 Task: Create a due date automation trigger when advanced on, on the monday of the week a card is due add fields with custom field "Resume" set to a date less than 1 working days ago at 11:00 AM.
Action: Mouse moved to (1002, 290)
Screenshot: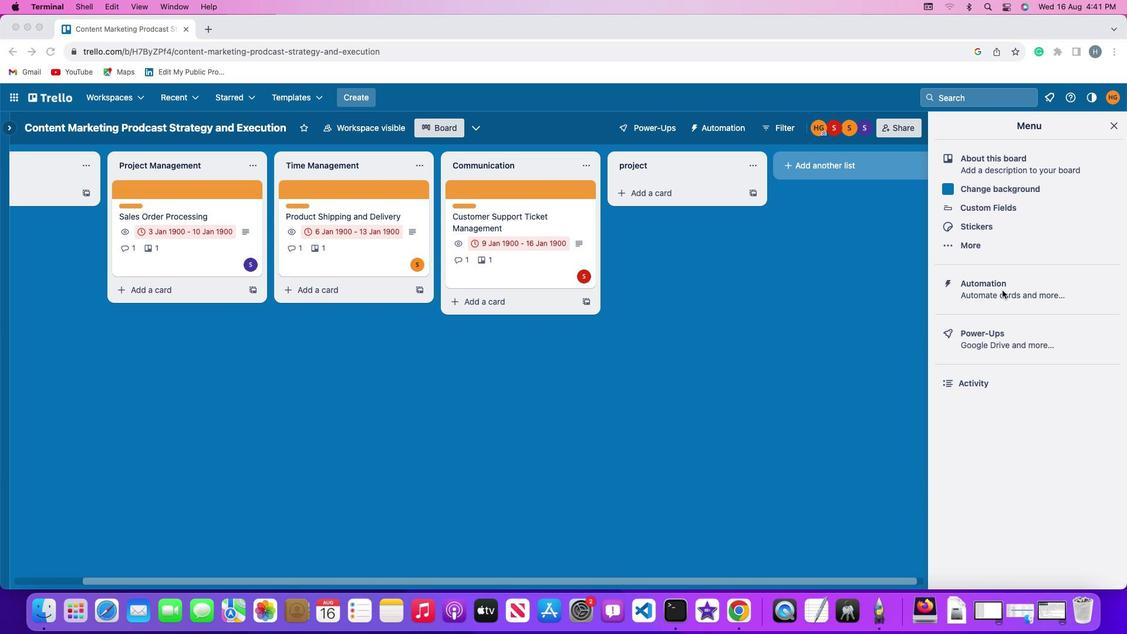 
Action: Mouse pressed left at (1002, 290)
Screenshot: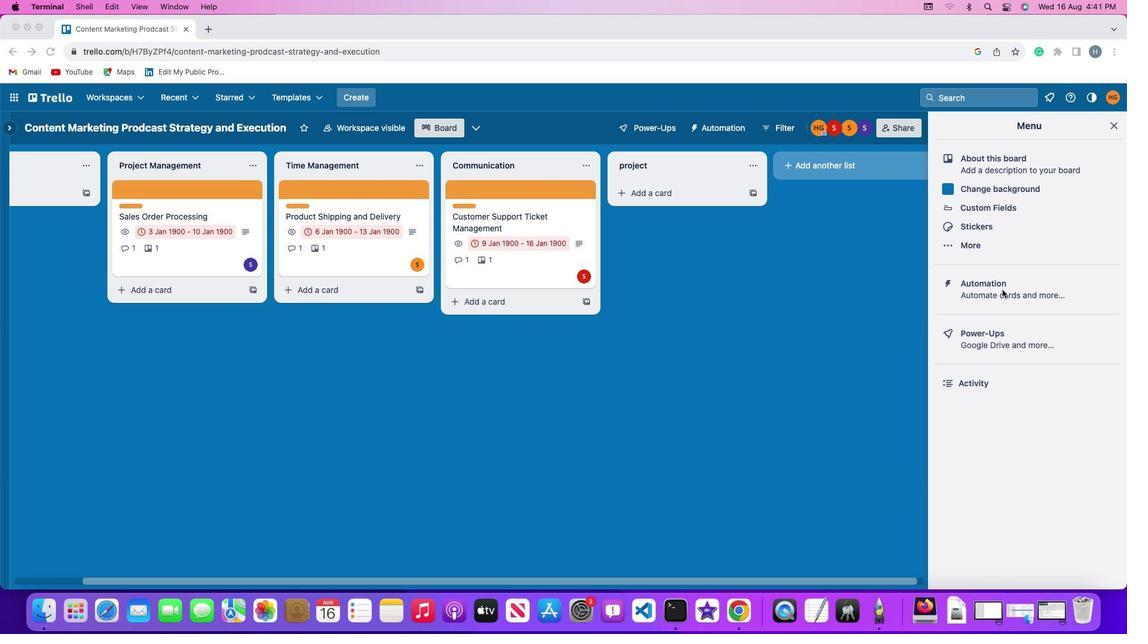 
Action: Mouse pressed left at (1002, 290)
Screenshot: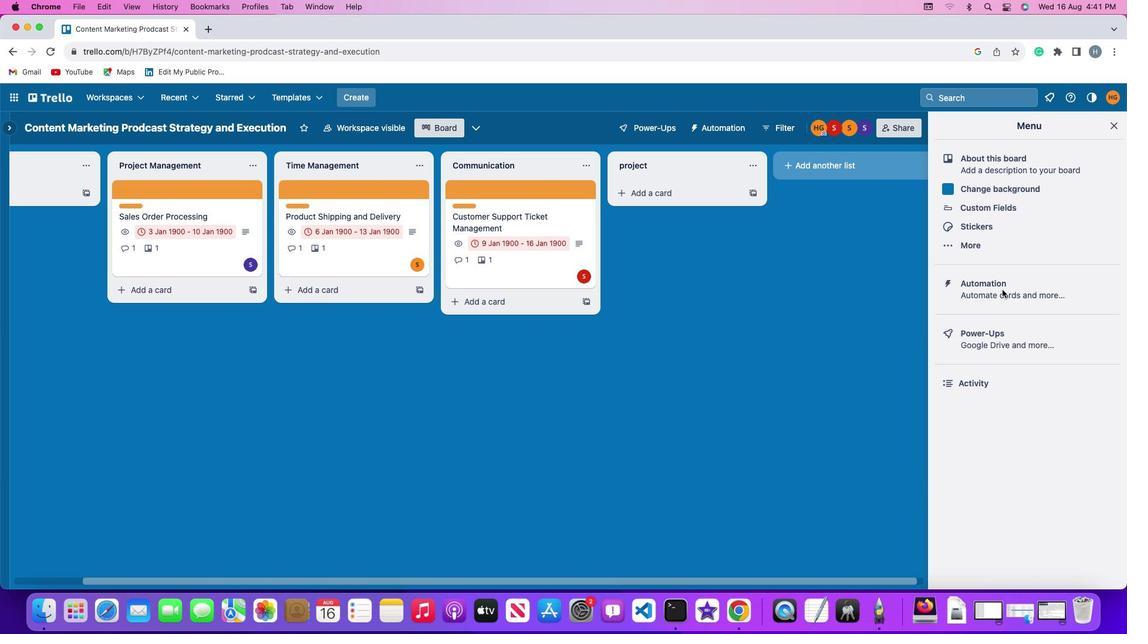 
Action: Mouse moved to (91, 277)
Screenshot: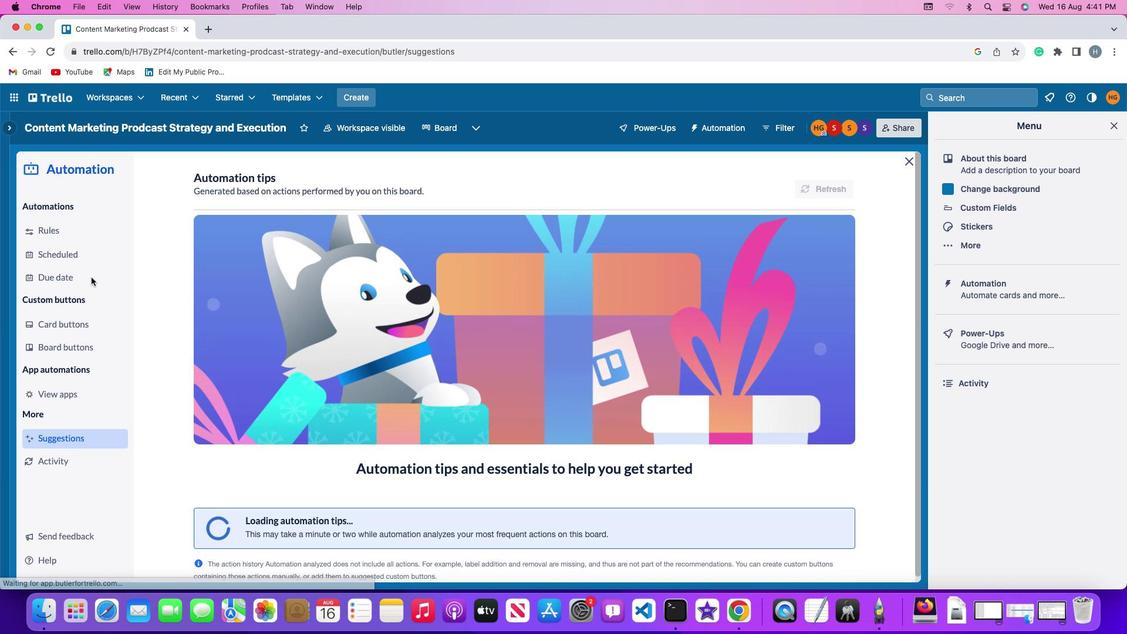 
Action: Mouse pressed left at (91, 277)
Screenshot: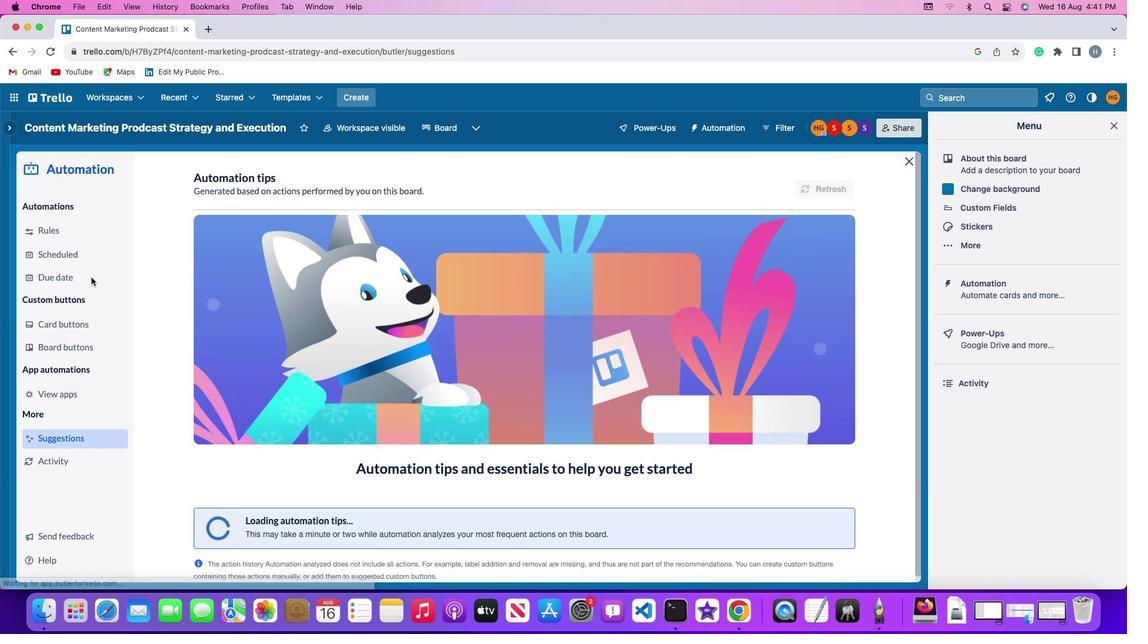 
Action: Mouse moved to (822, 180)
Screenshot: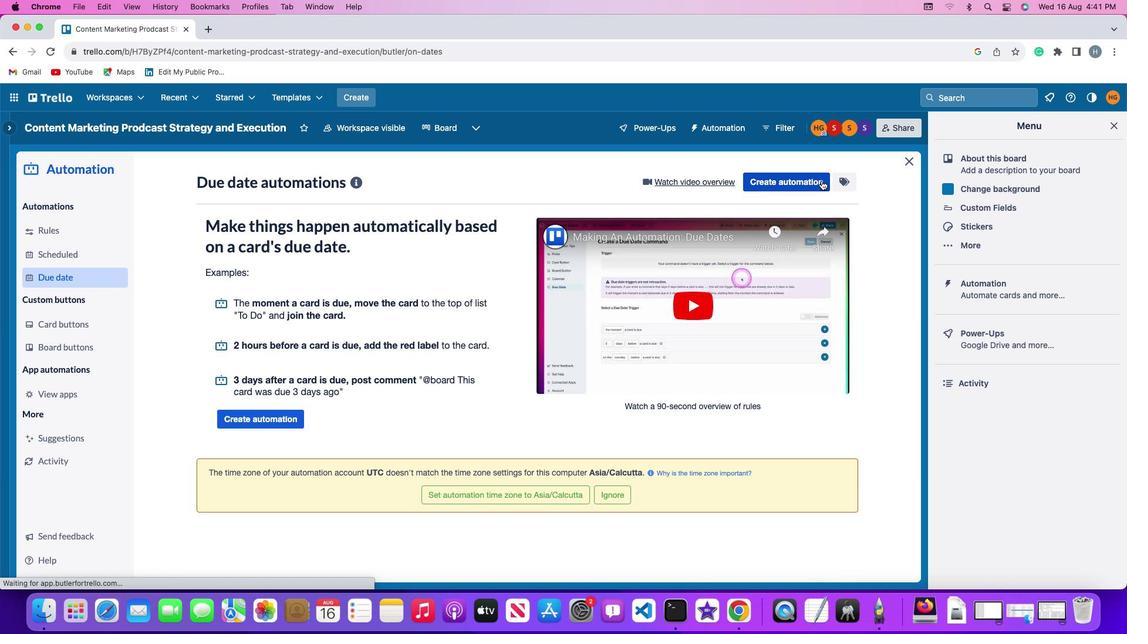 
Action: Mouse pressed left at (822, 180)
Screenshot: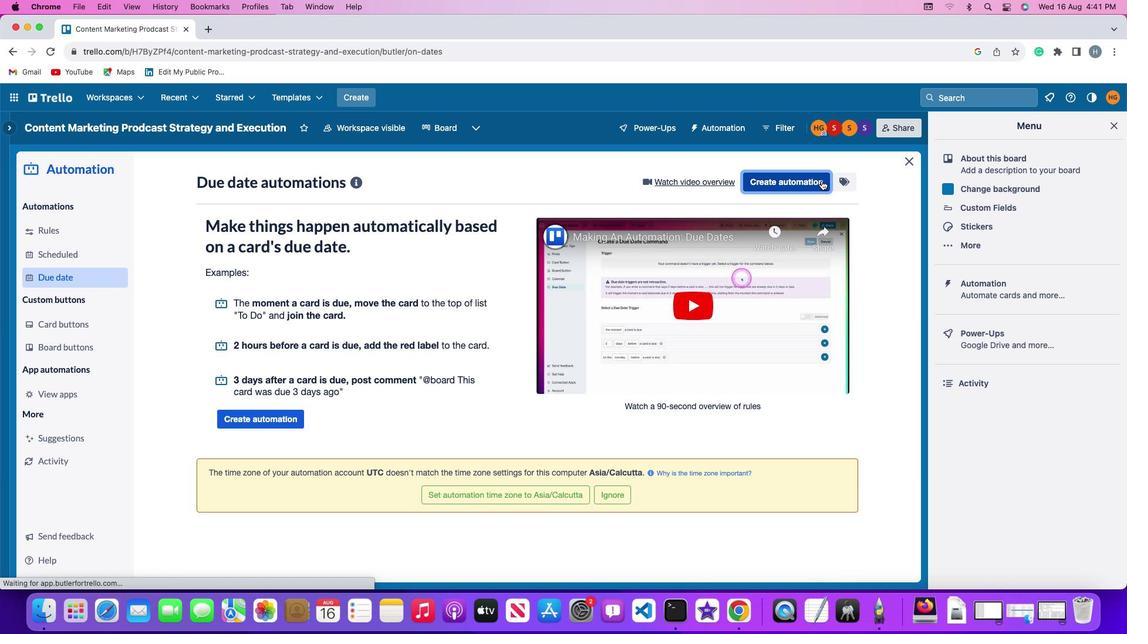 
Action: Mouse moved to (230, 293)
Screenshot: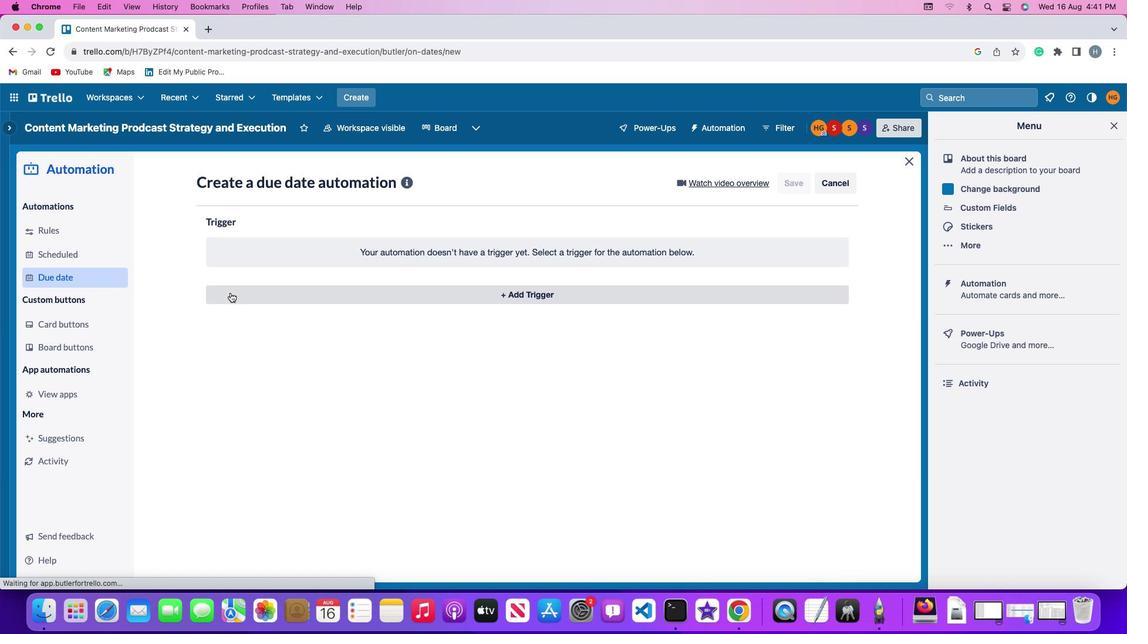 
Action: Mouse pressed left at (230, 293)
Screenshot: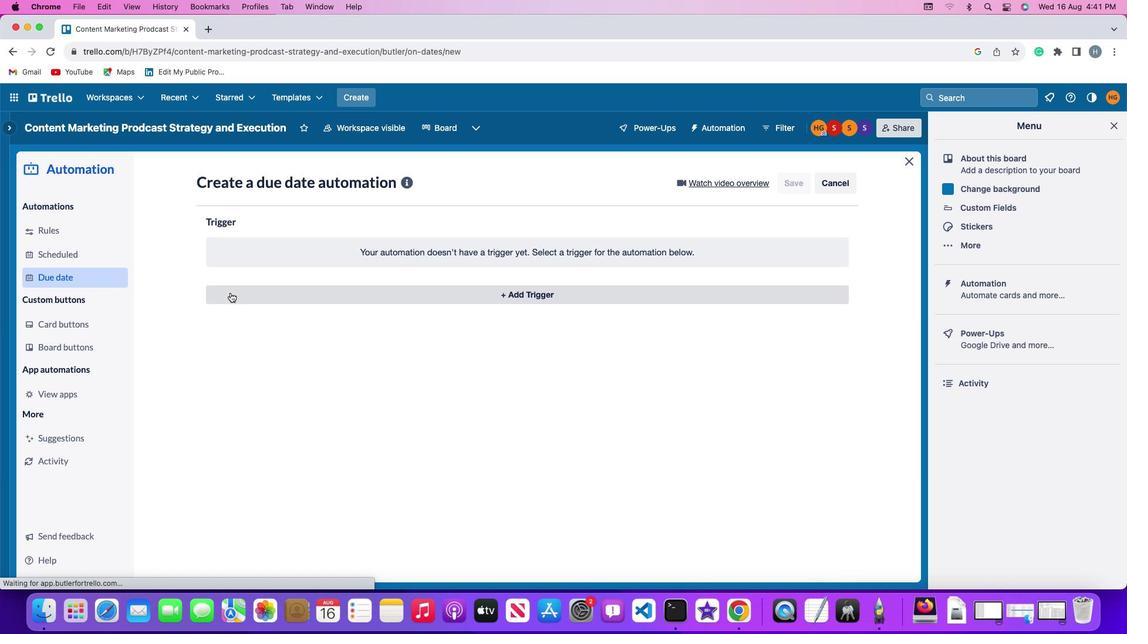 
Action: Mouse moved to (249, 512)
Screenshot: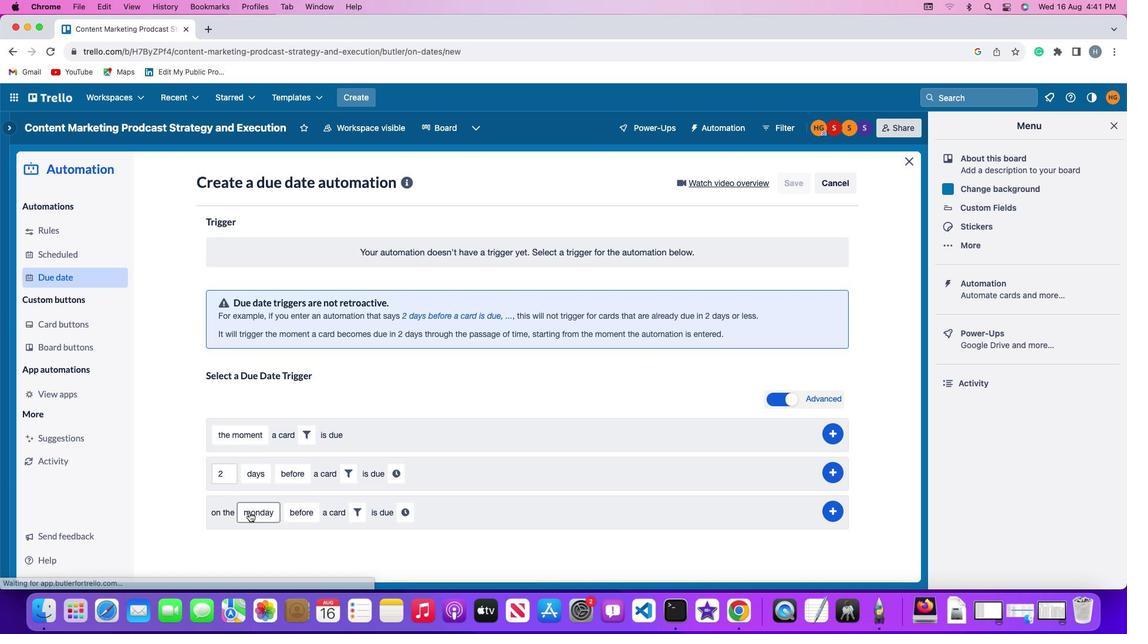 
Action: Mouse pressed left at (249, 512)
Screenshot: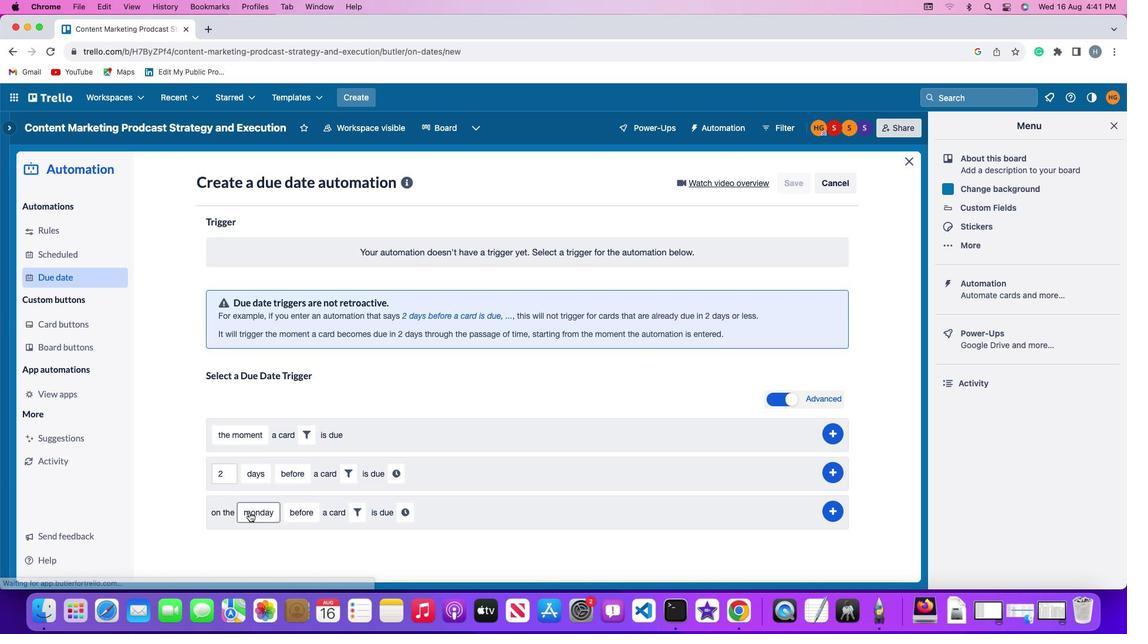 
Action: Mouse moved to (283, 351)
Screenshot: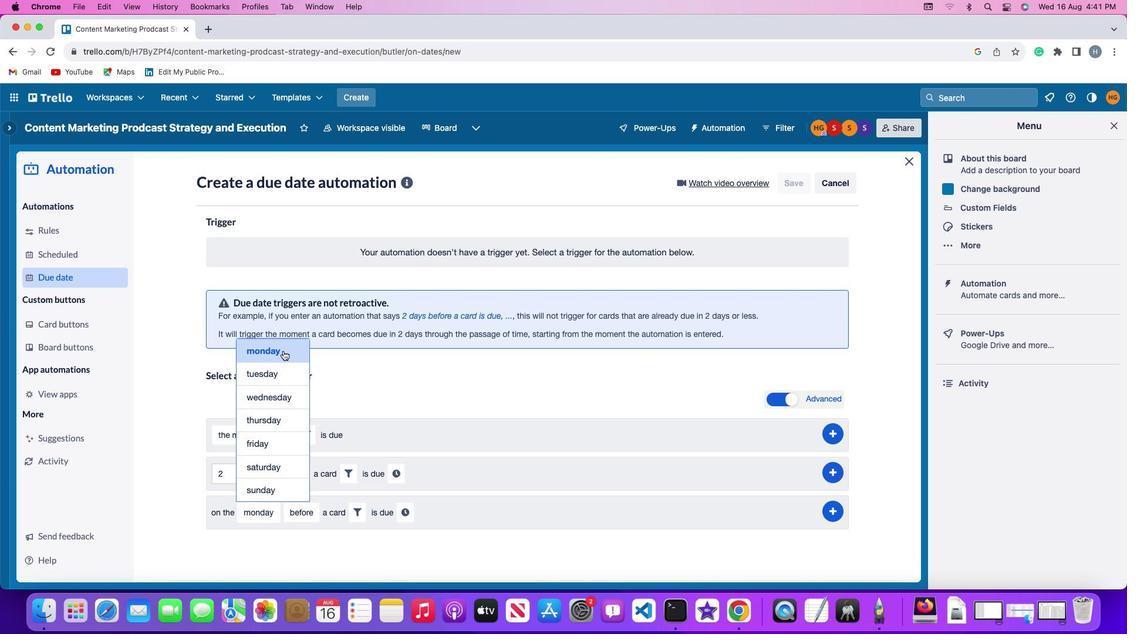 
Action: Mouse pressed left at (283, 351)
Screenshot: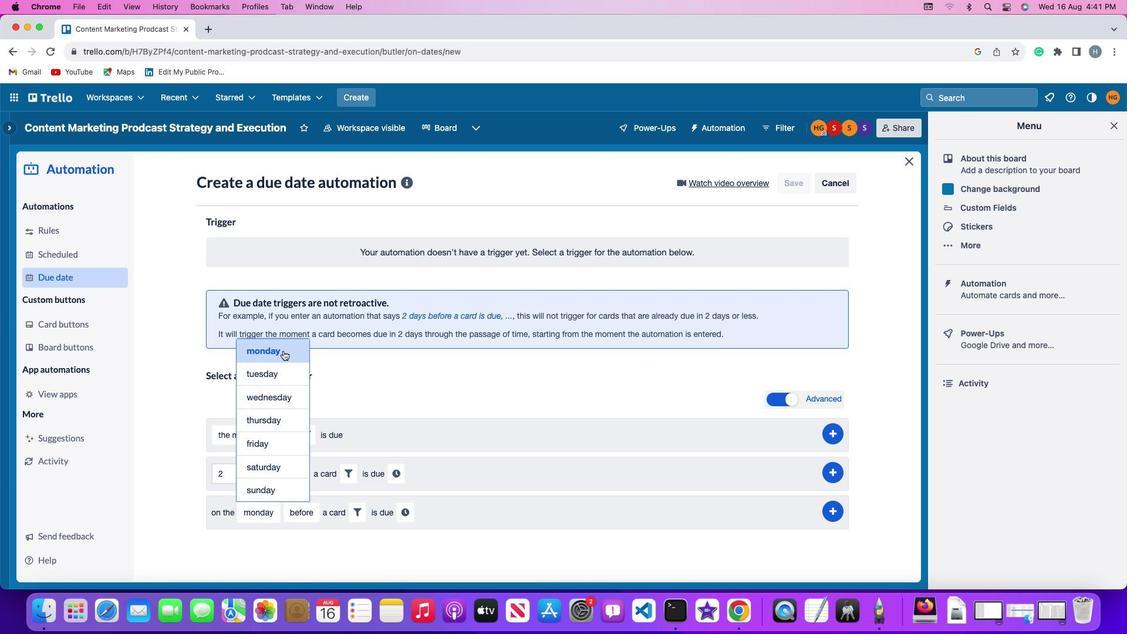
Action: Mouse moved to (305, 519)
Screenshot: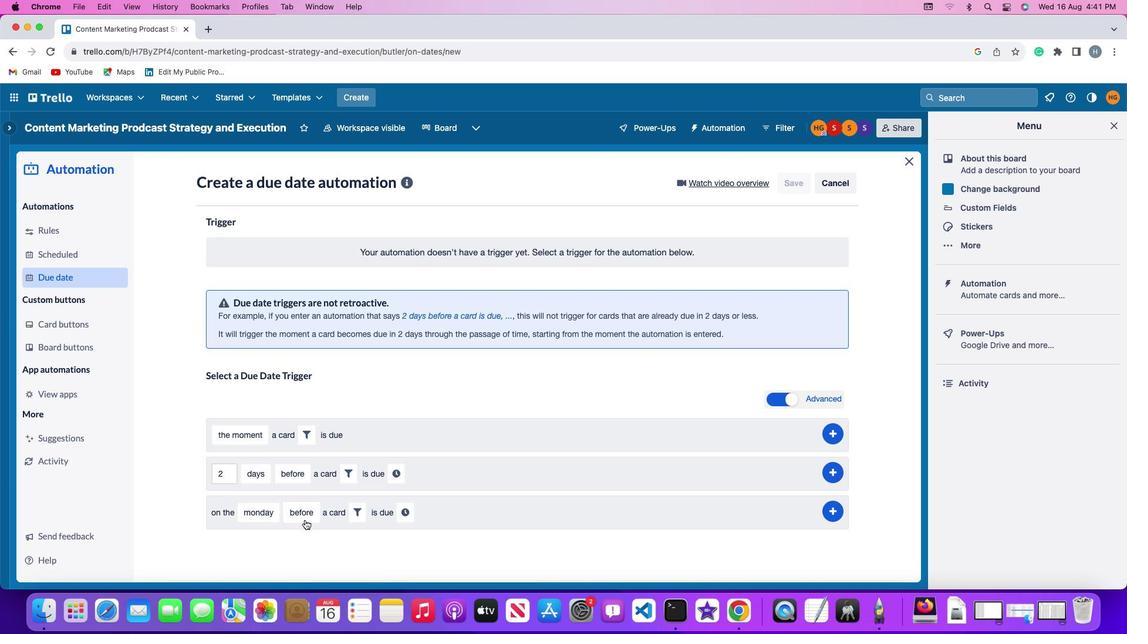 
Action: Mouse pressed left at (305, 519)
Screenshot: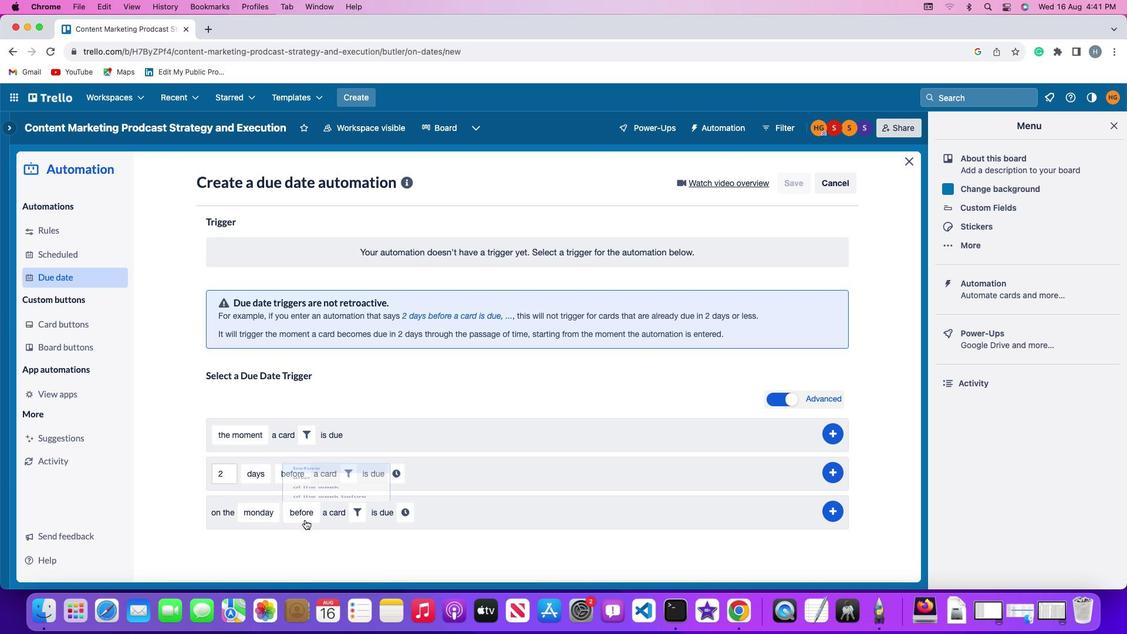 
Action: Mouse moved to (318, 468)
Screenshot: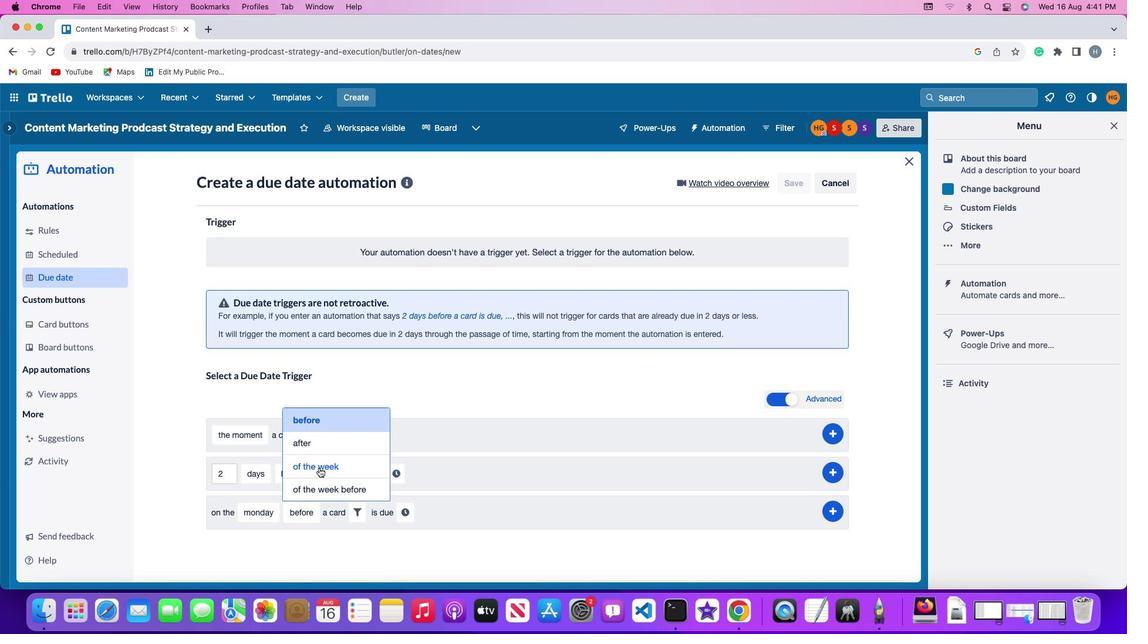 
Action: Mouse pressed left at (318, 468)
Screenshot: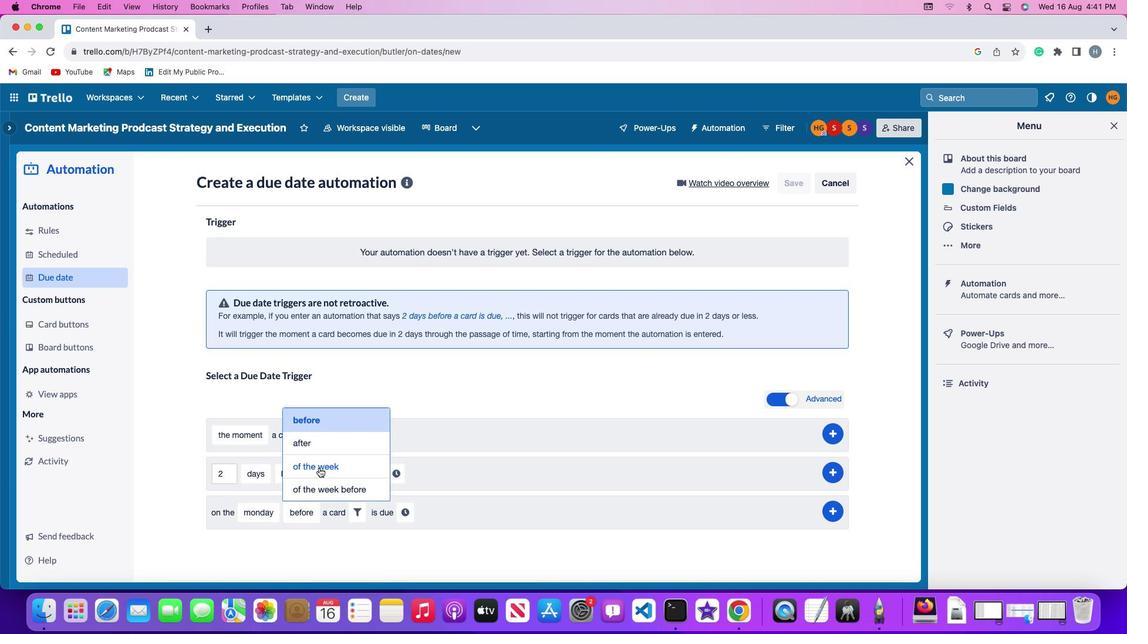
Action: Mouse moved to (378, 513)
Screenshot: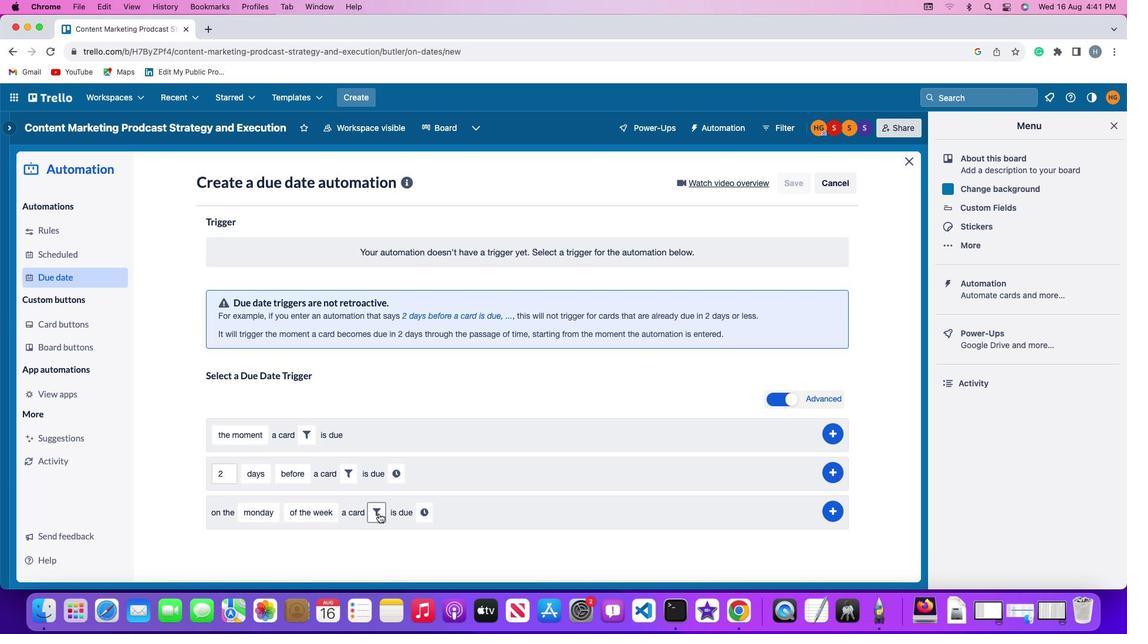 
Action: Mouse pressed left at (378, 513)
Screenshot: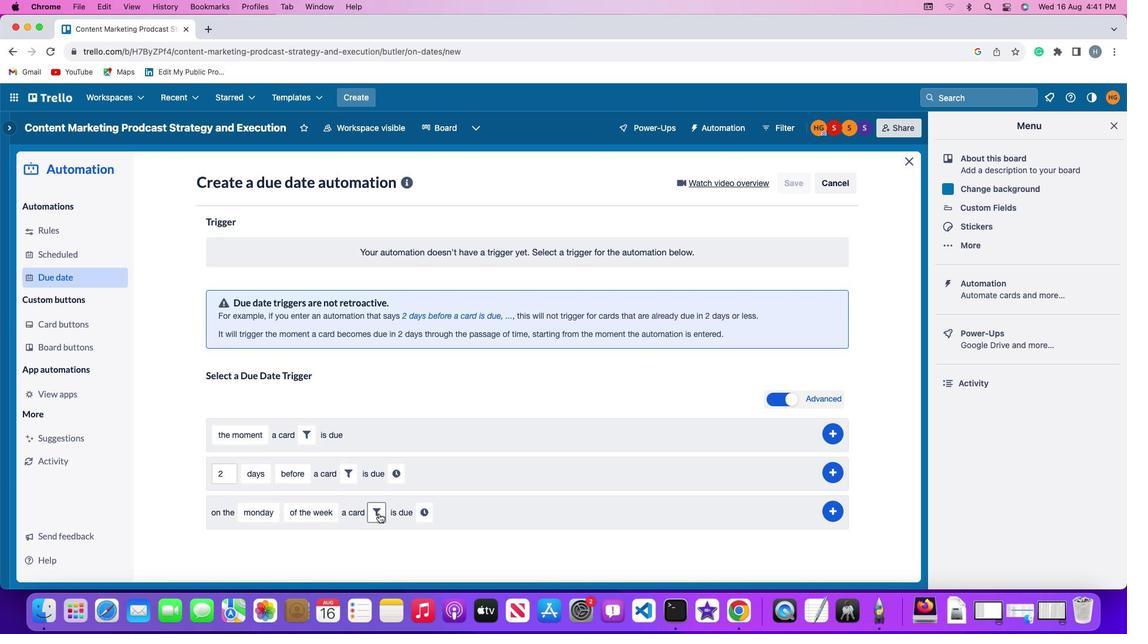 
Action: Mouse moved to (561, 546)
Screenshot: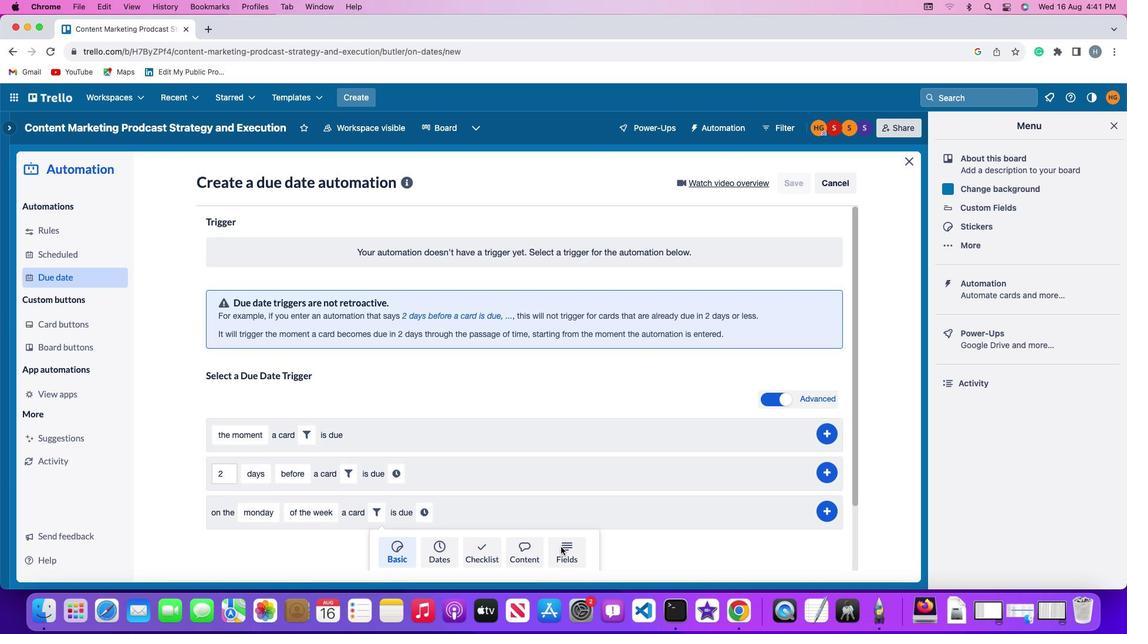
Action: Mouse pressed left at (561, 546)
Screenshot: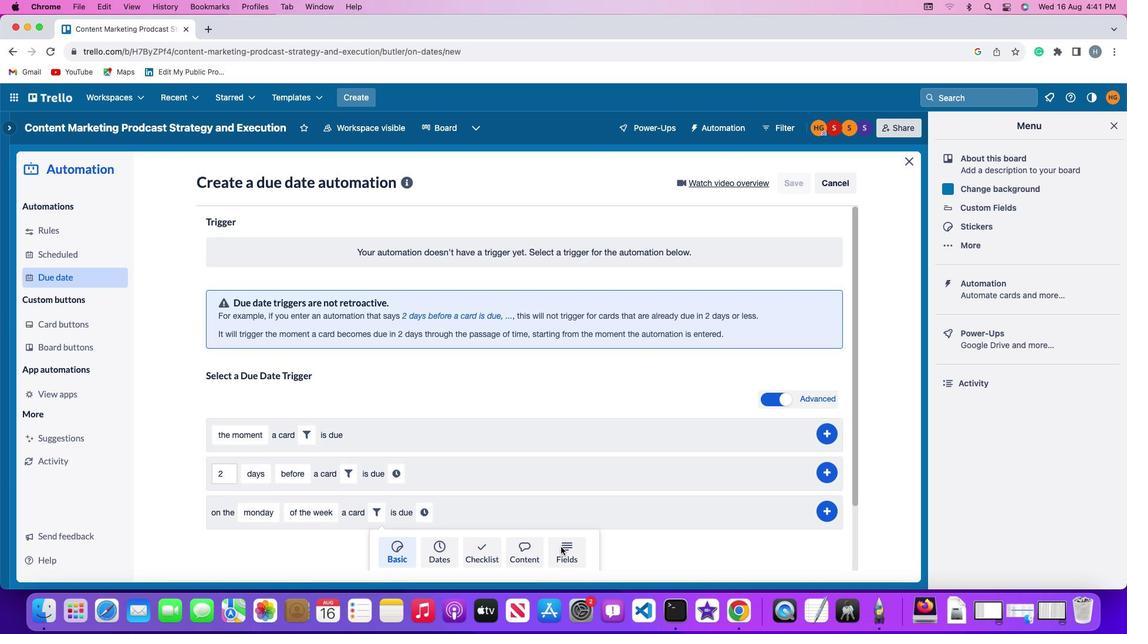 
Action: Mouse moved to (345, 541)
Screenshot: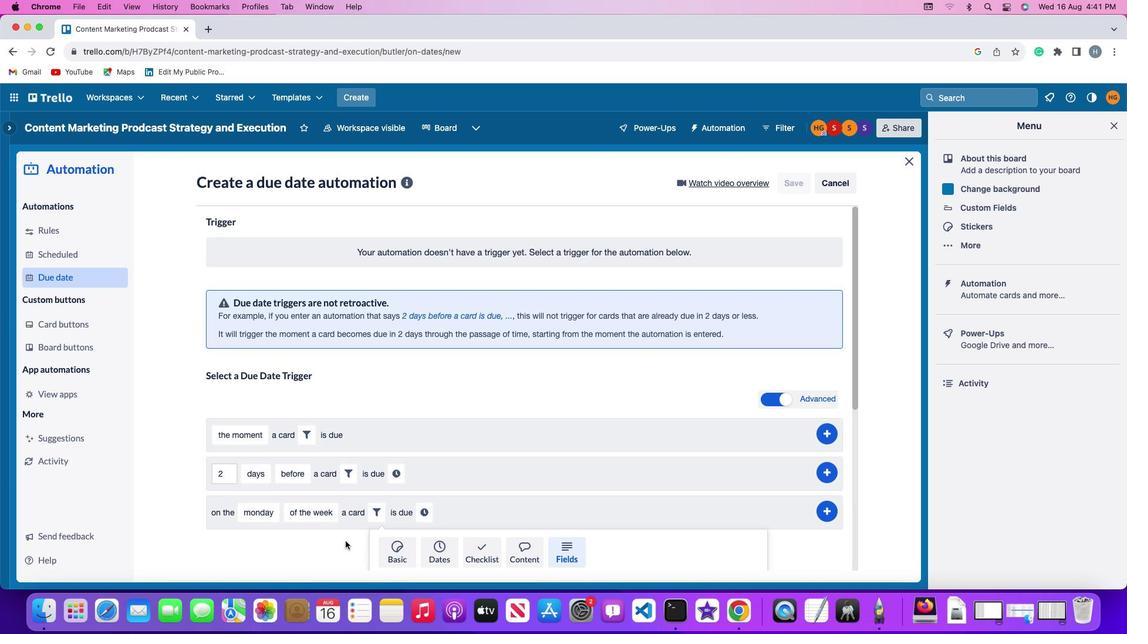
Action: Mouse scrolled (345, 541) with delta (0, 0)
Screenshot: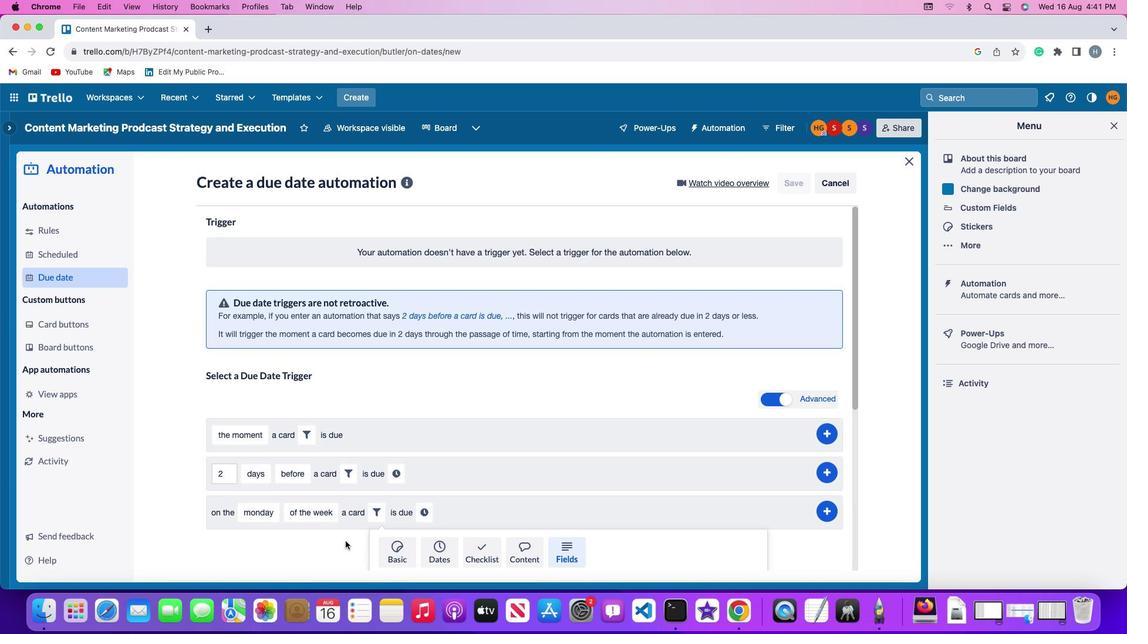 
Action: Mouse scrolled (345, 541) with delta (0, 0)
Screenshot: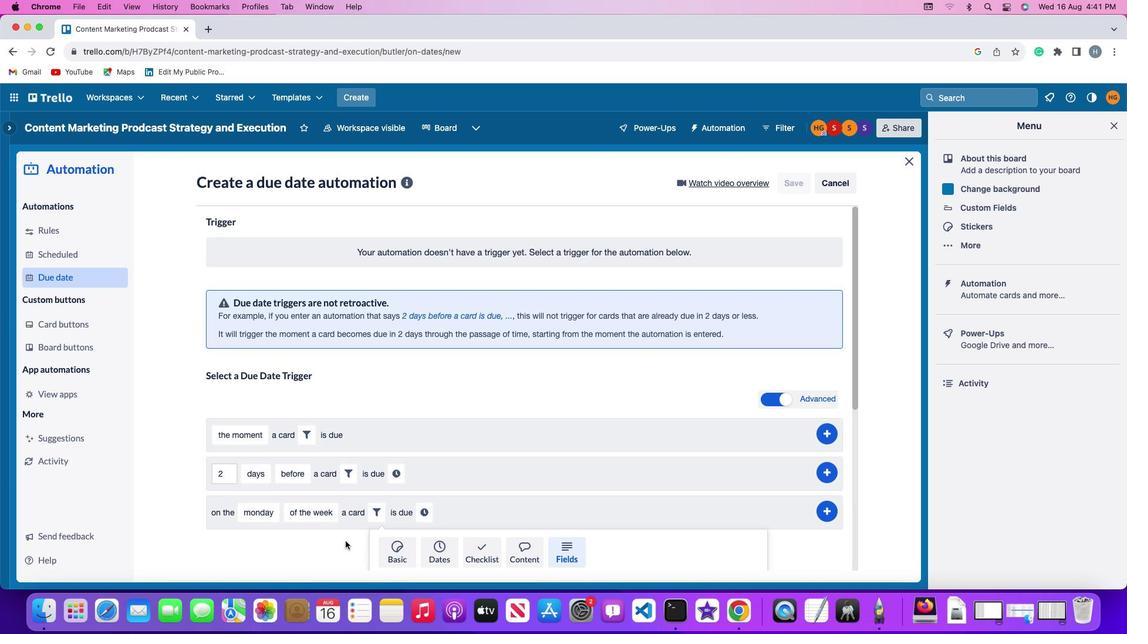 
Action: Mouse scrolled (345, 541) with delta (0, -1)
Screenshot: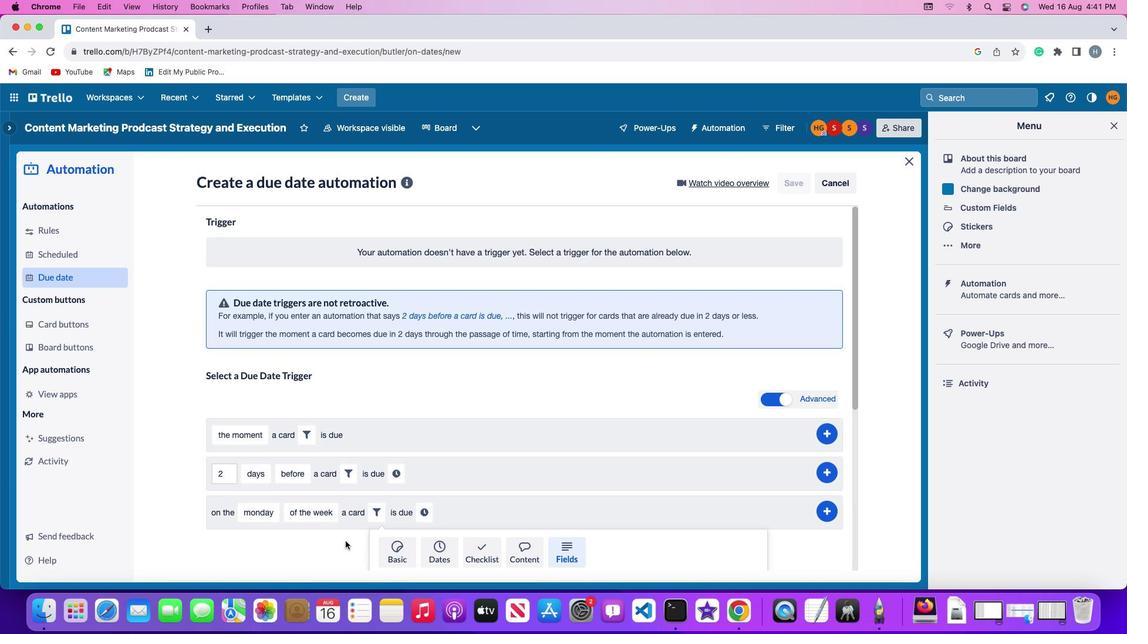 
Action: Mouse scrolled (345, 541) with delta (0, -2)
Screenshot: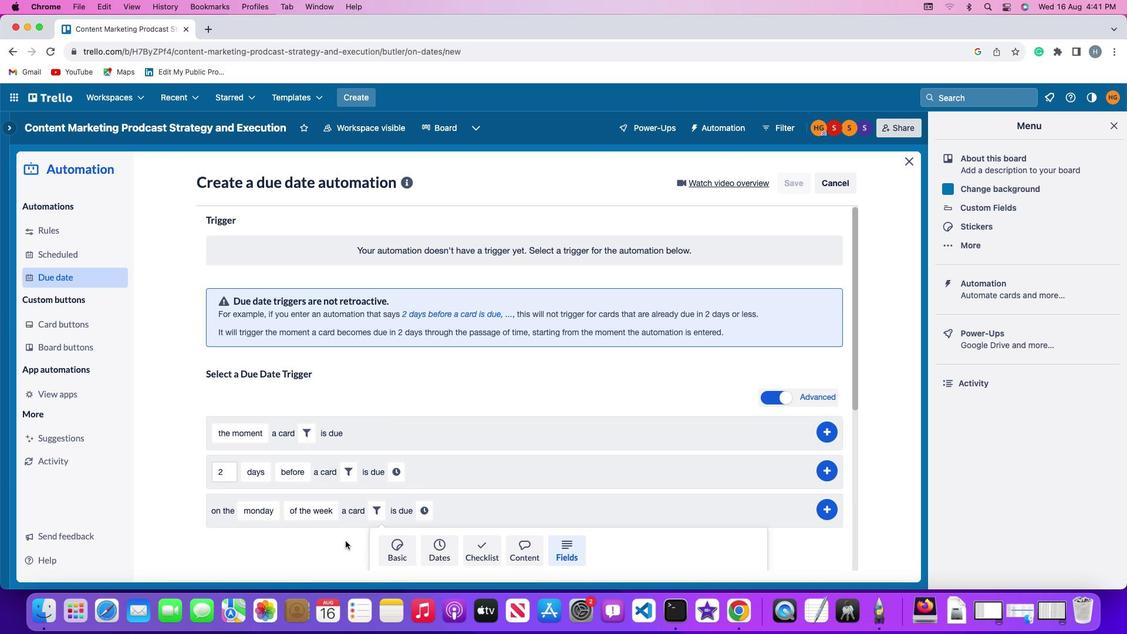 
Action: Mouse moved to (345, 541)
Screenshot: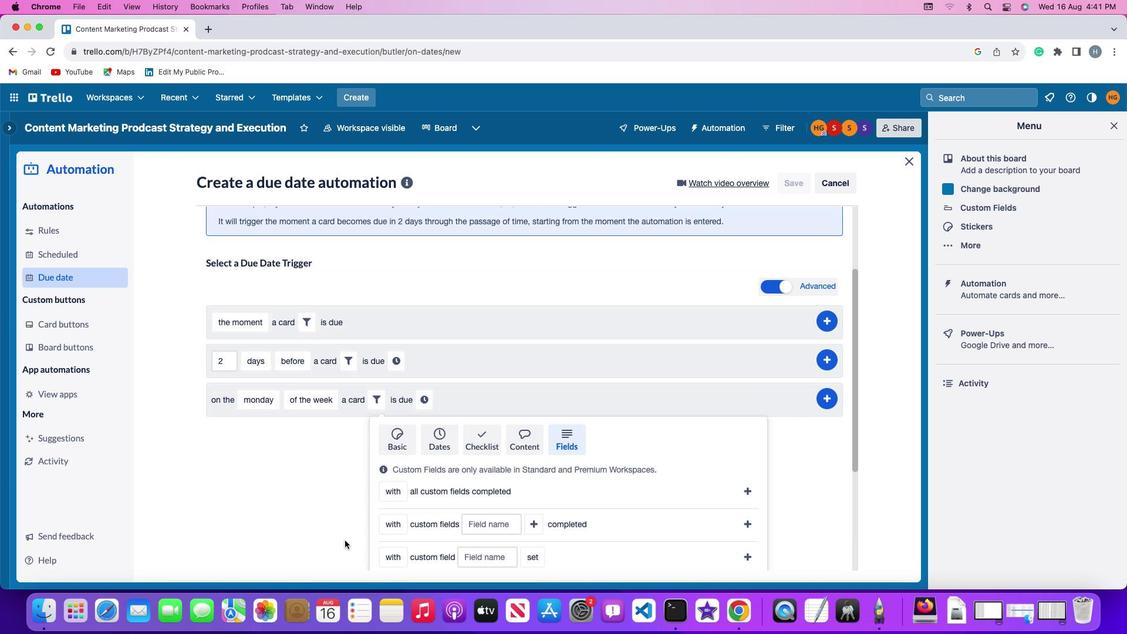 
Action: Mouse scrolled (345, 541) with delta (0, -2)
Screenshot: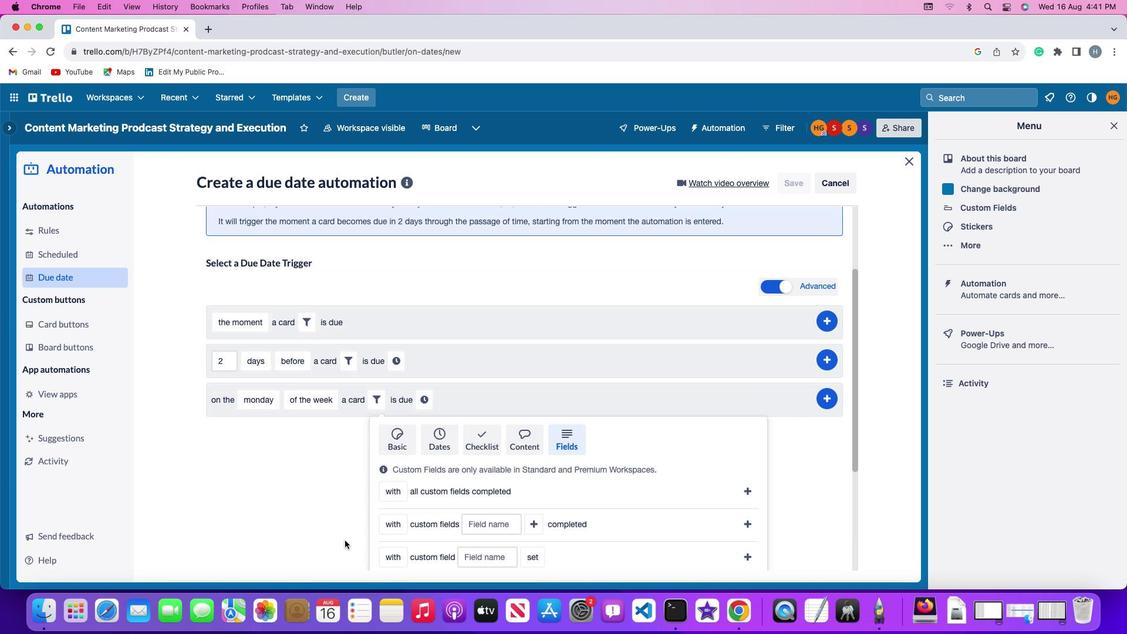 
Action: Mouse moved to (343, 538)
Screenshot: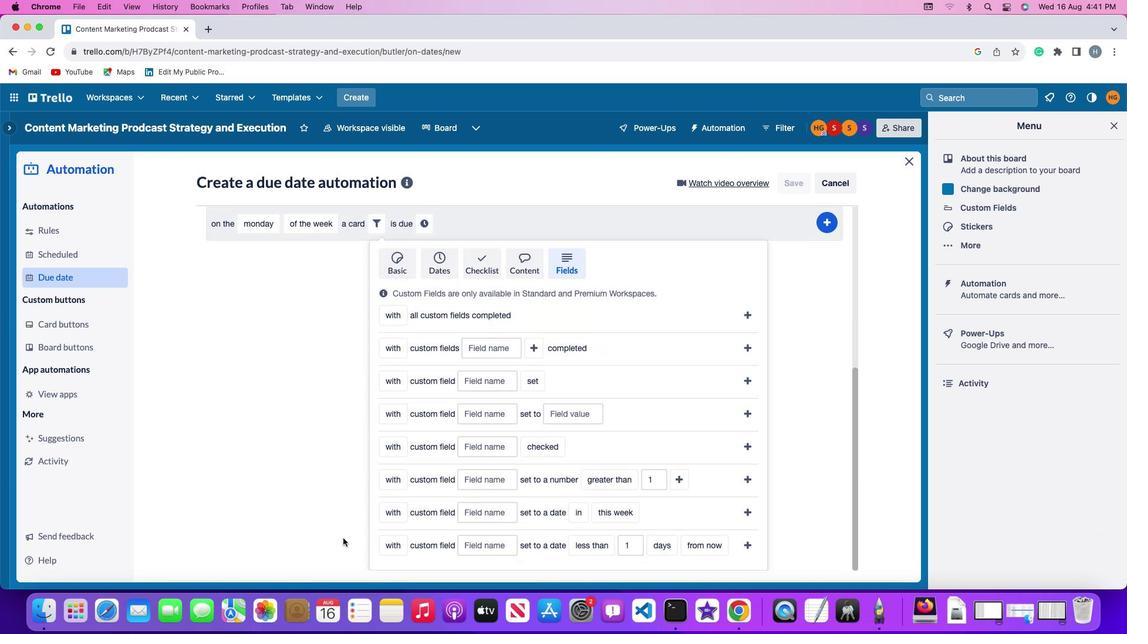 
Action: Mouse scrolled (343, 538) with delta (0, 0)
Screenshot: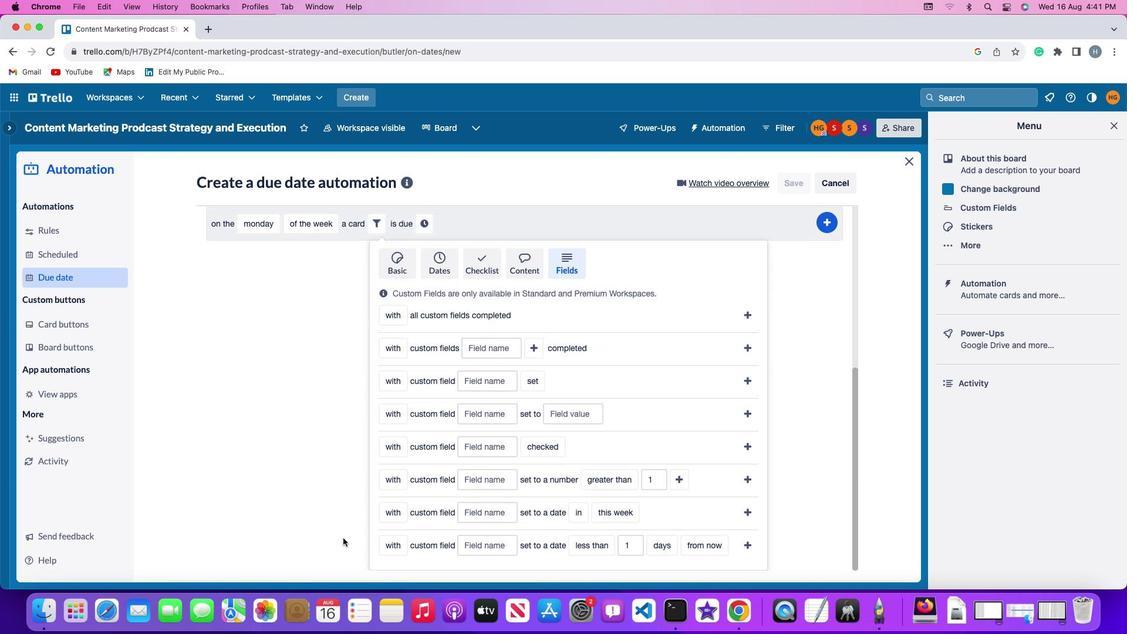 
Action: Mouse scrolled (343, 538) with delta (0, 0)
Screenshot: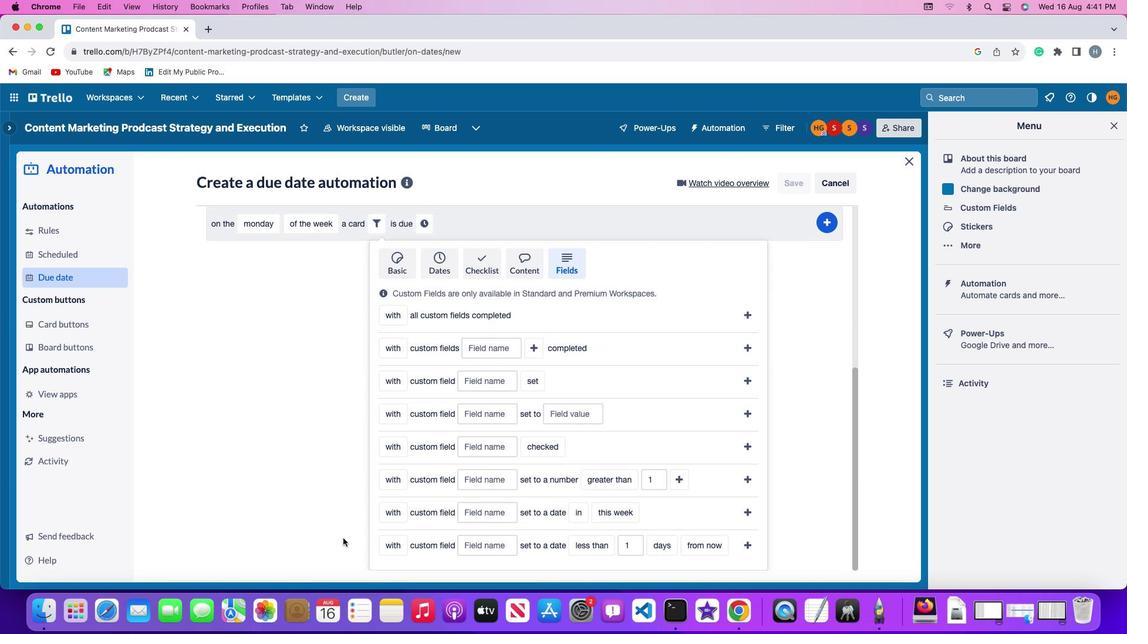 
Action: Mouse scrolled (343, 538) with delta (0, -1)
Screenshot: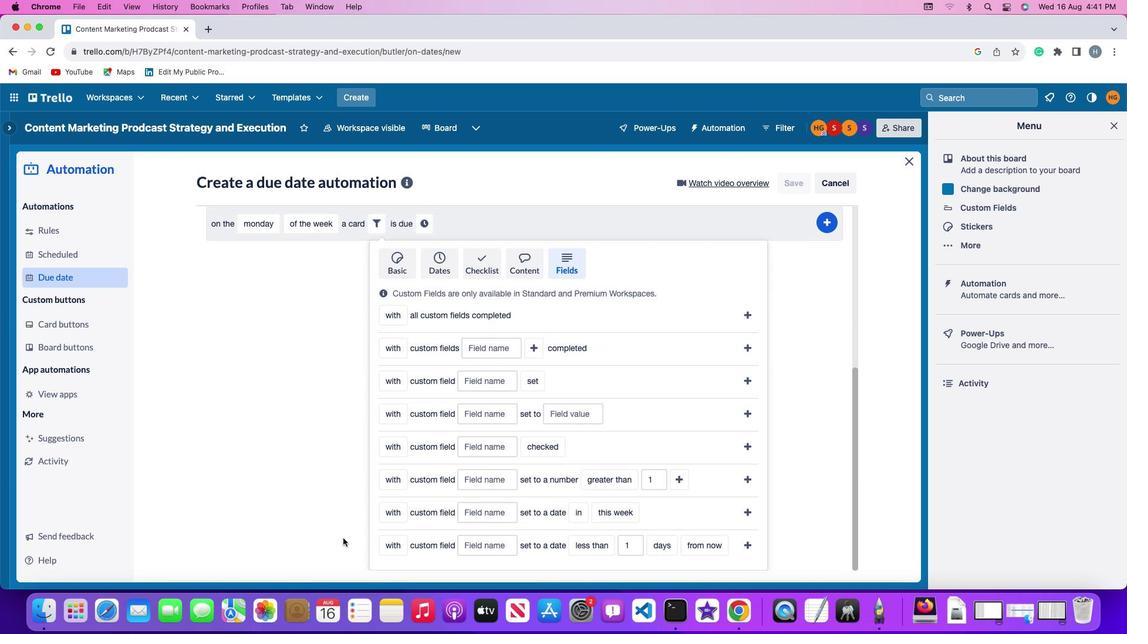 
Action: Mouse scrolled (343, 538) with delta (0, -2)
Screenshot: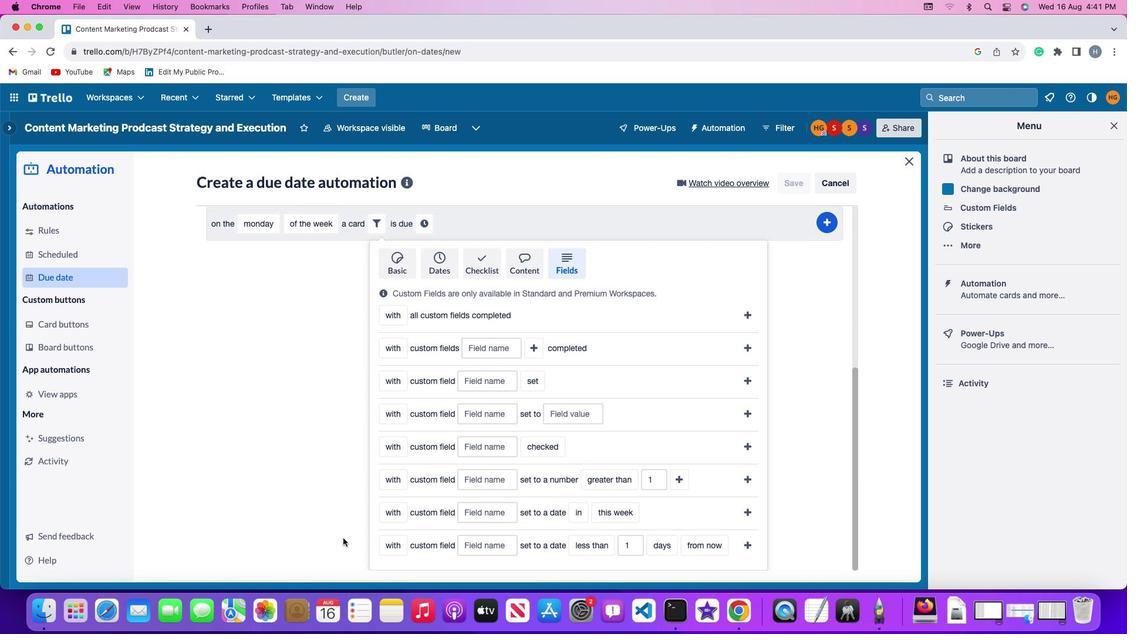 
Action: Mouse scrolled (343, 538) with delta (0, 0)
Screenshot: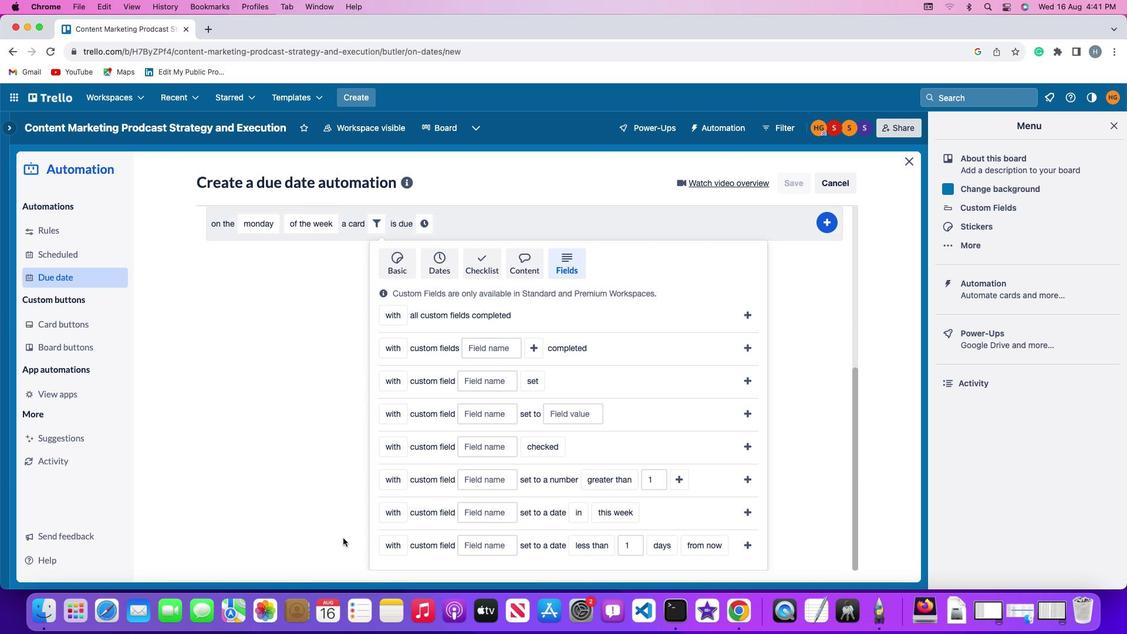 
Action: Mouse scrolled (343, 538) with delta (0, 0)
Screenshot: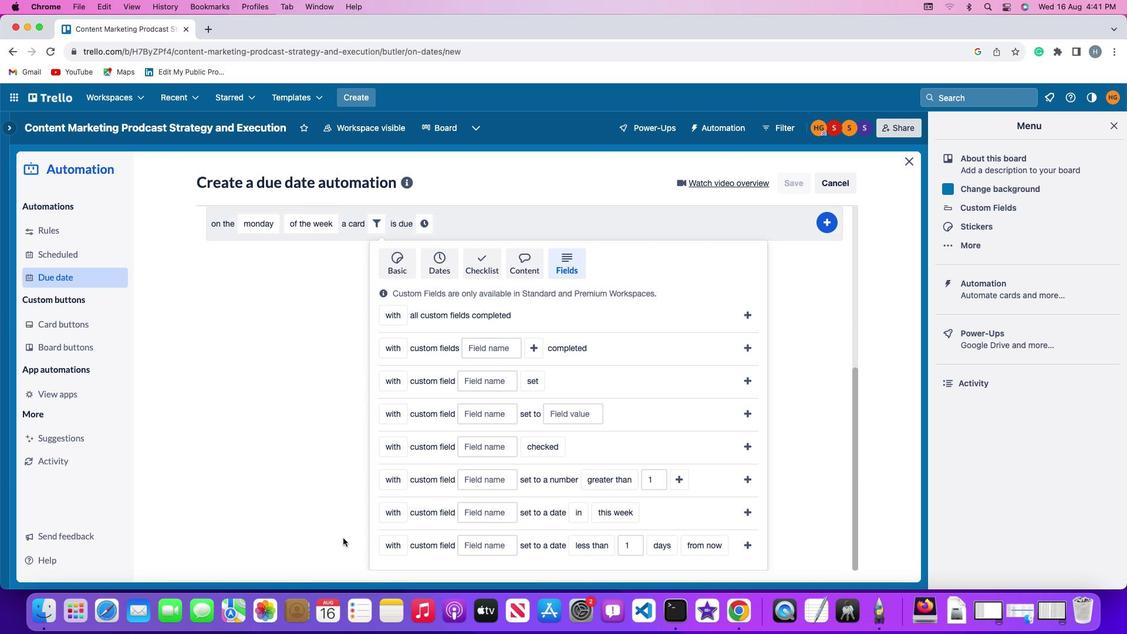 
Action: Mouse moved to (391, 539)
Screenshot: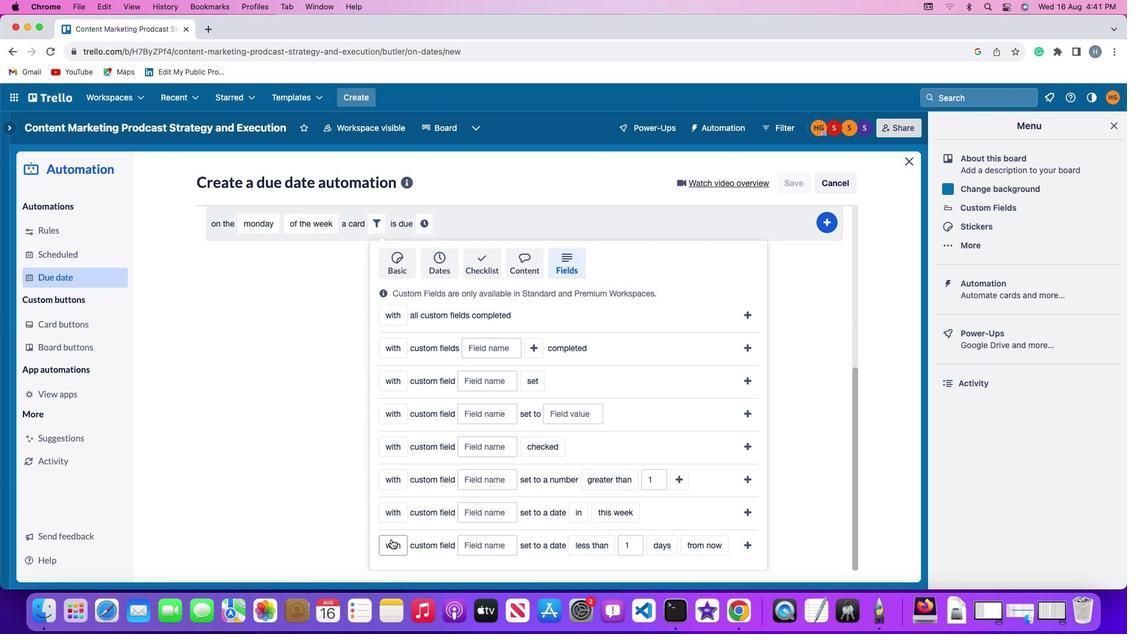
Action: Mouse pressed left at (391, 539)
Screenshot: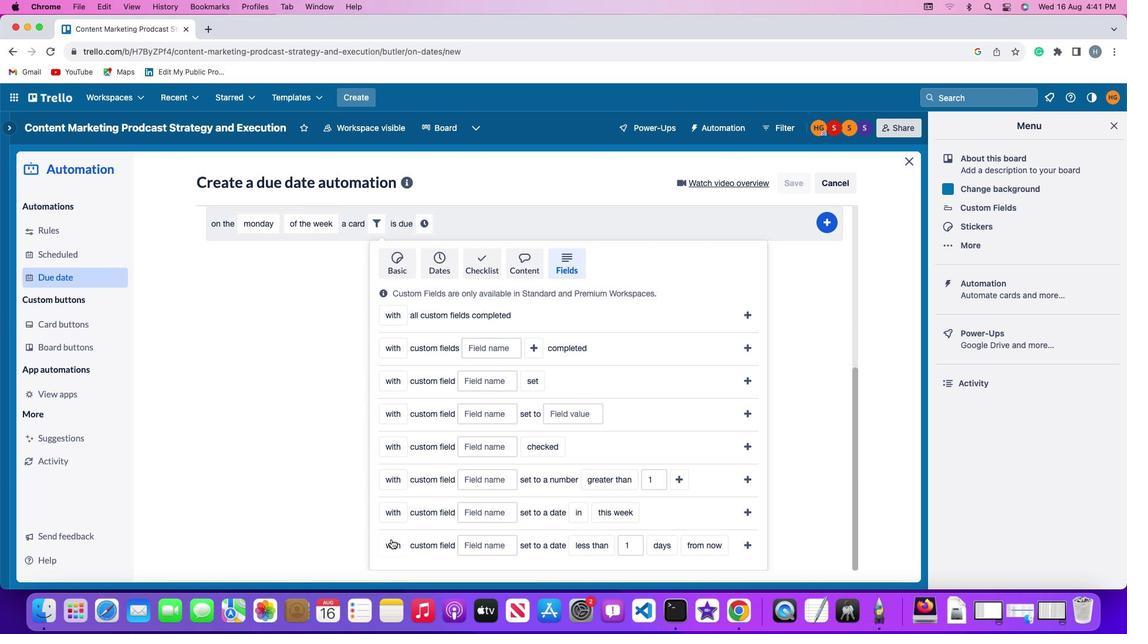 
Action: Mouse moved to (402, 500)
Screenshot: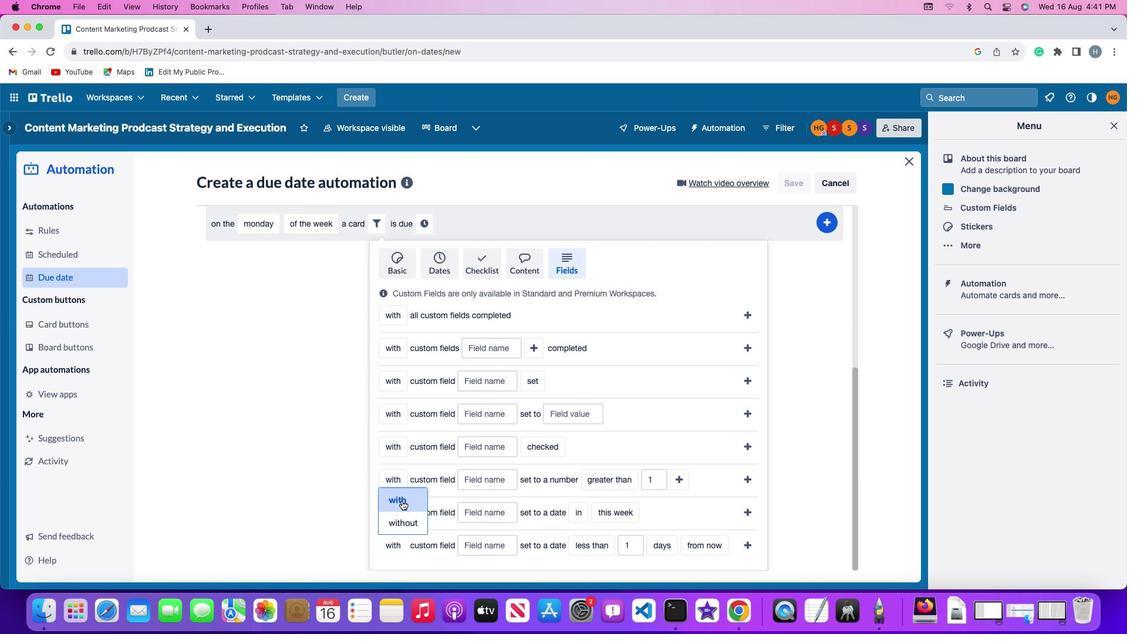 
Action: Mouse pressed left at (402, 500)
Screenshot: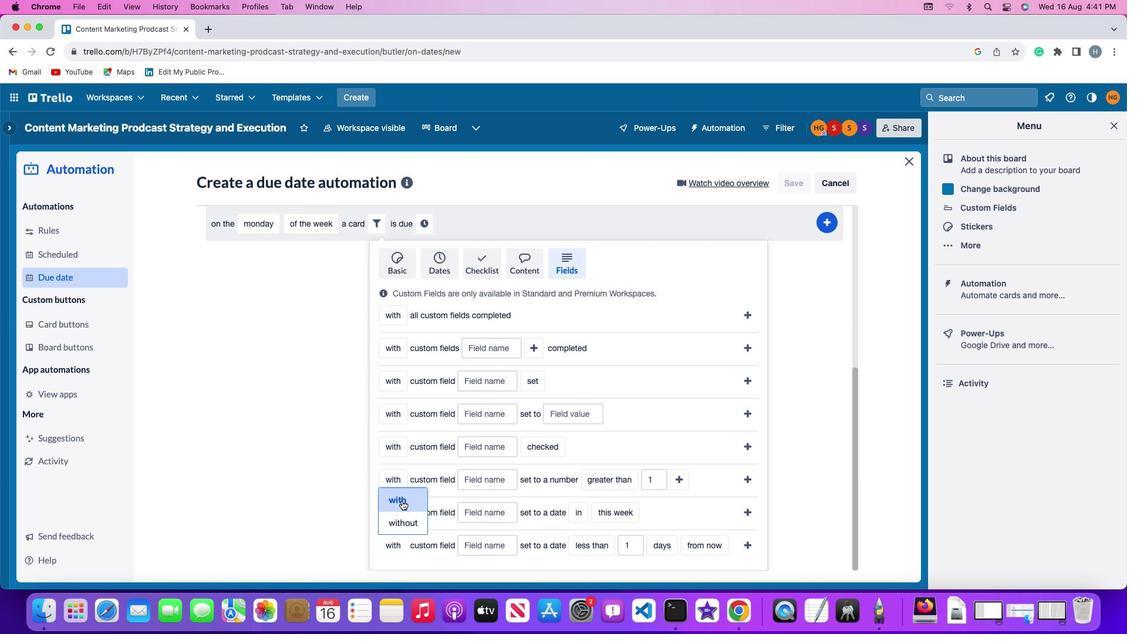 
Action: Mouse moved to (469, 543)
Screenshot: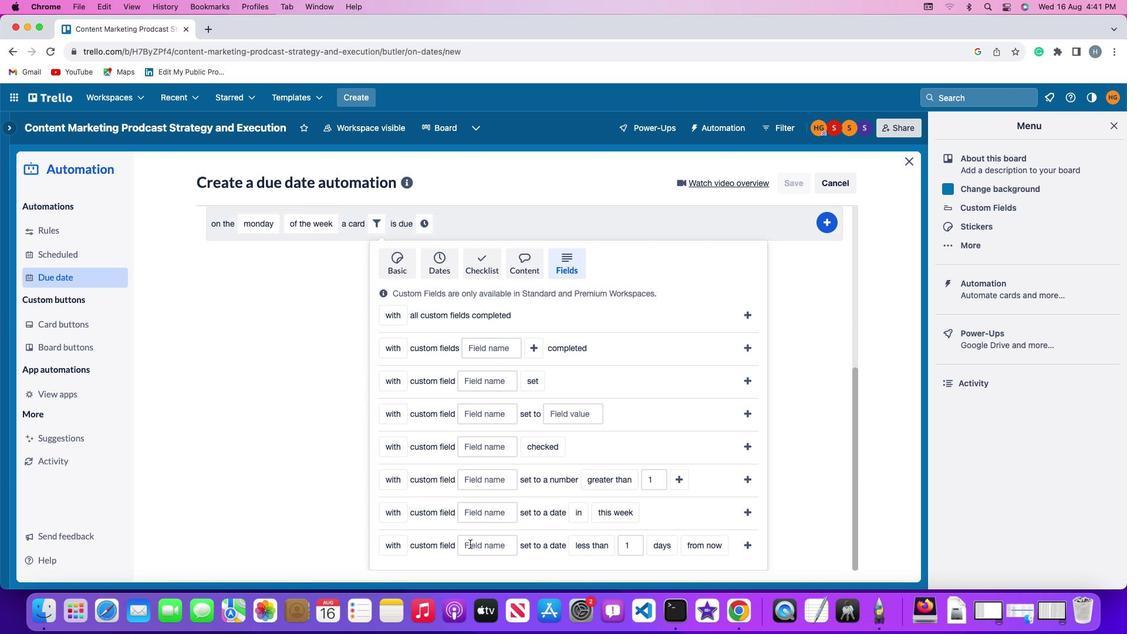 
Action: Mouse pressed left at (469, 543)
Screenshot: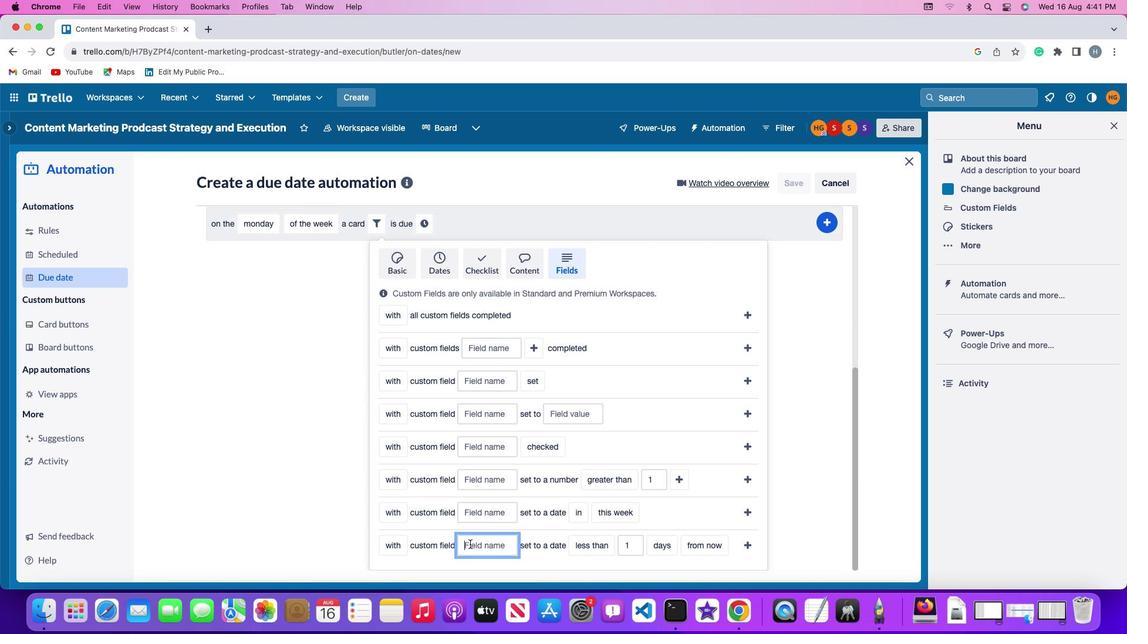 
Action: Mouse moved to (469, 543)
Screenshot: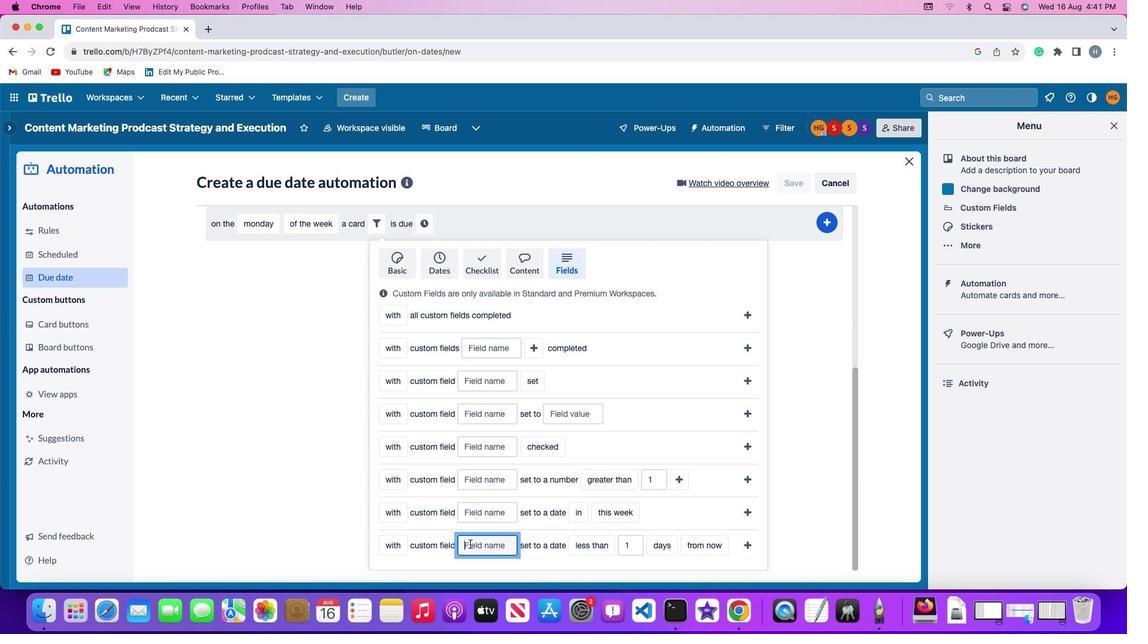 
Action: Key pressed Key.shift'R''e''s''u''m'
Screenshot: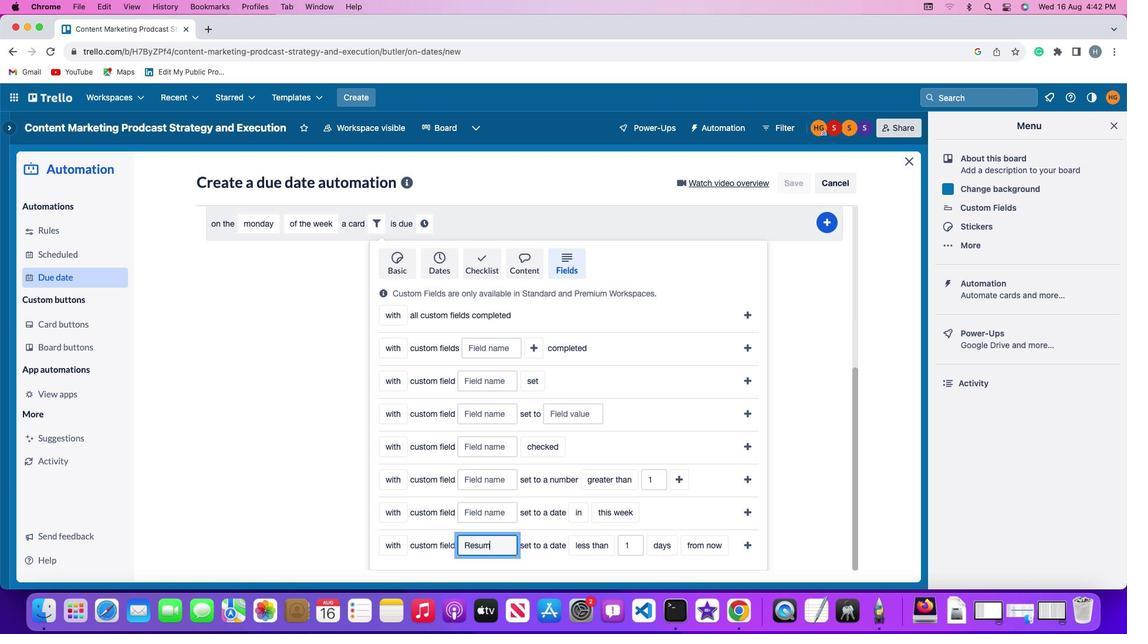 
Action: Mouse moved to (469, 541)
Screenshot: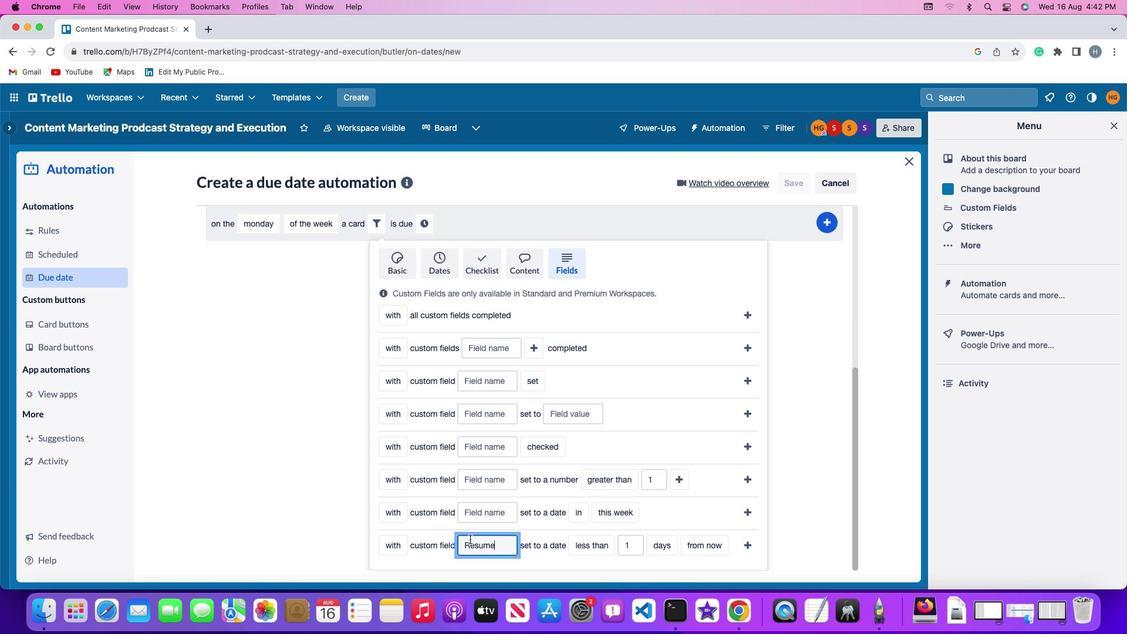 
Action: Key pressed 'e'
Screenshot: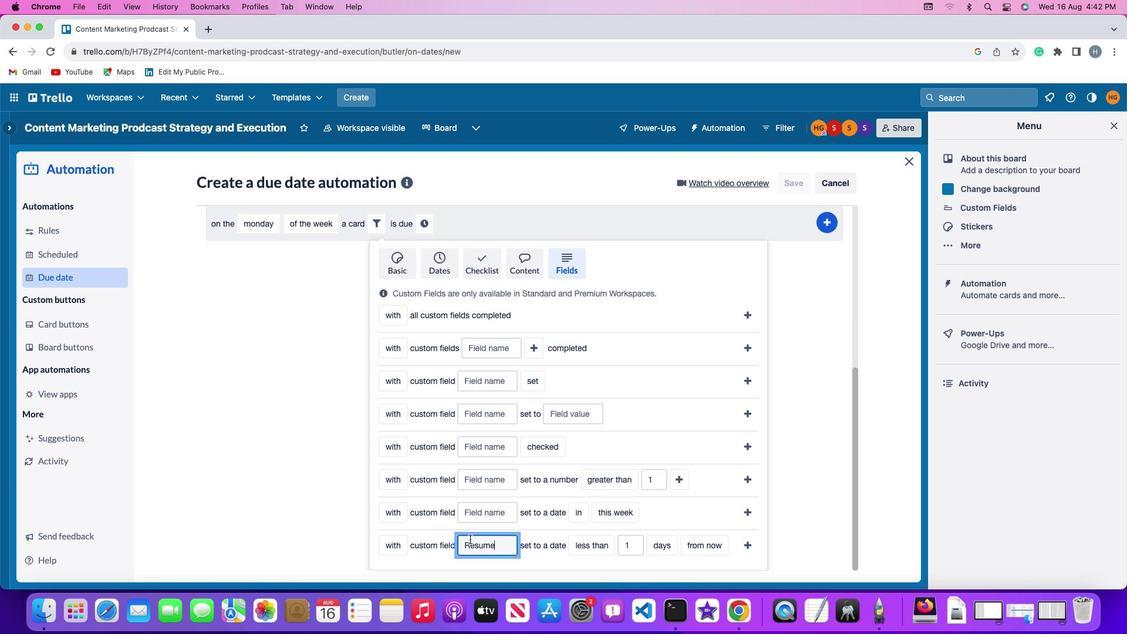 
Action: Mouse moved to (581, 545)
Screenshot: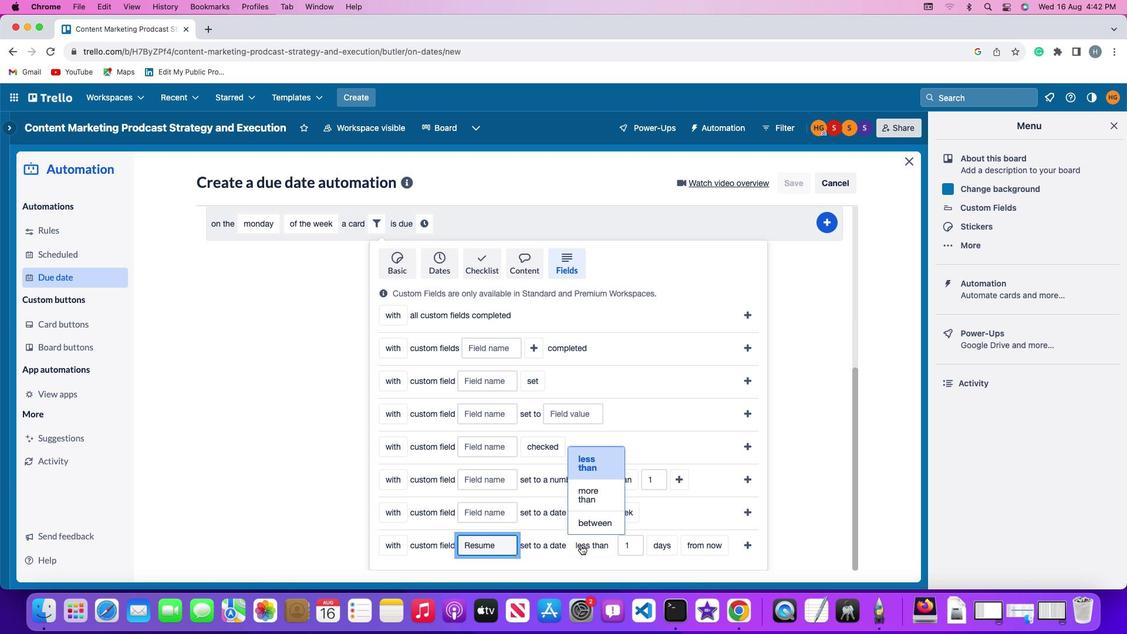 
Action: Mouse pressed left at (581, 545)
Screenshot: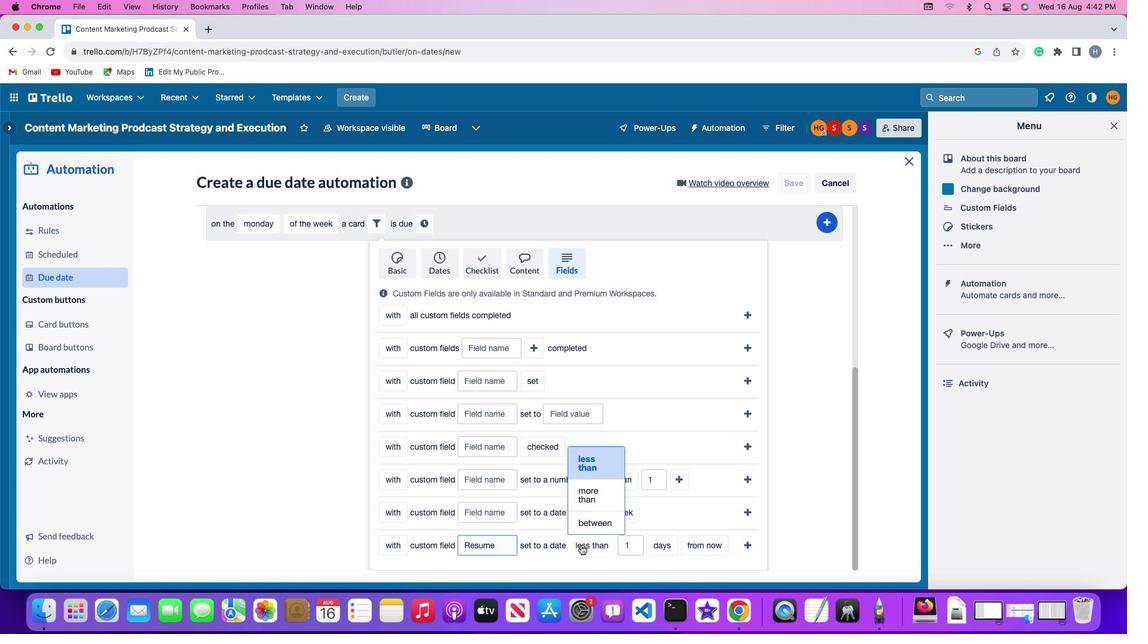 
Action: Mouse moved to (596, 465)
Screenshot: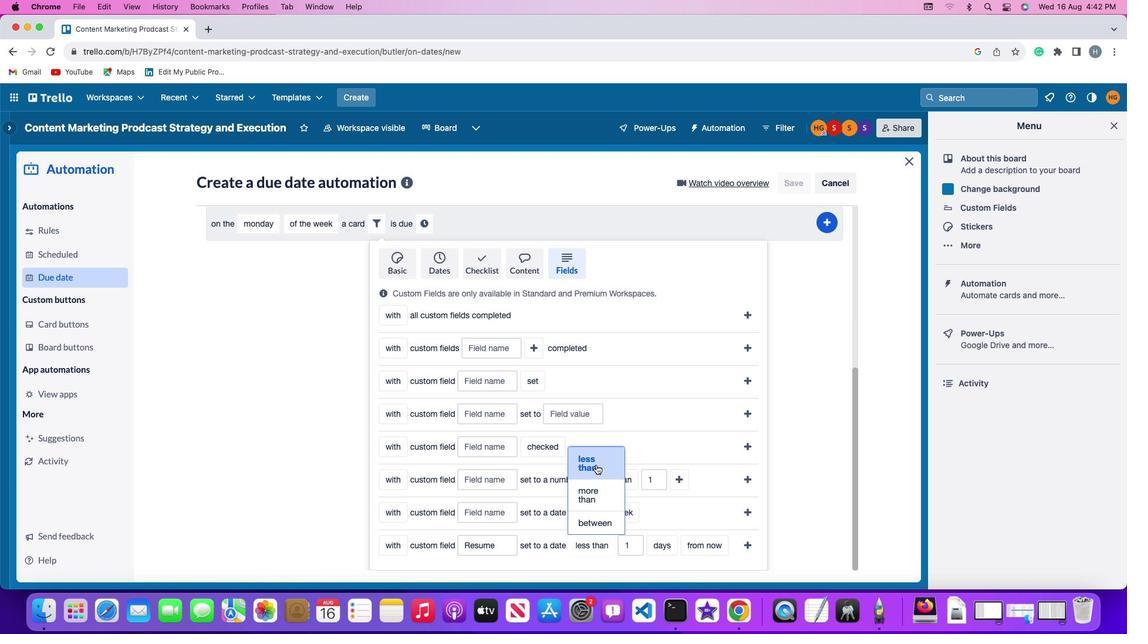 
Action: Mouse pressed left at (596, 465)
Screenshot: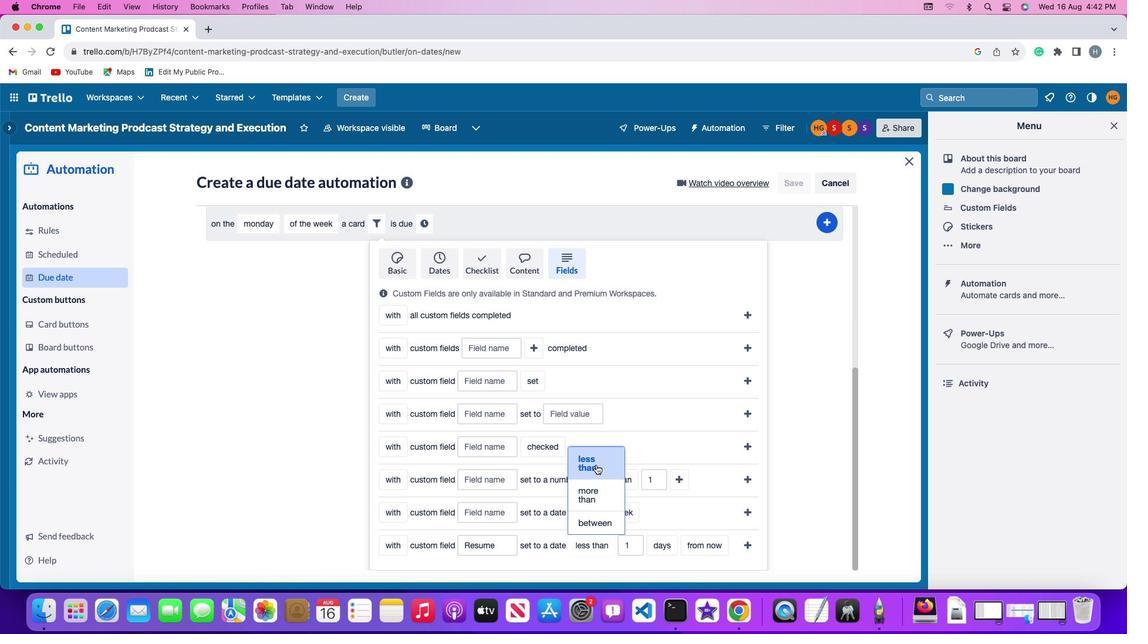 
Action: Mouse moved to (638, 551)
Screenshot: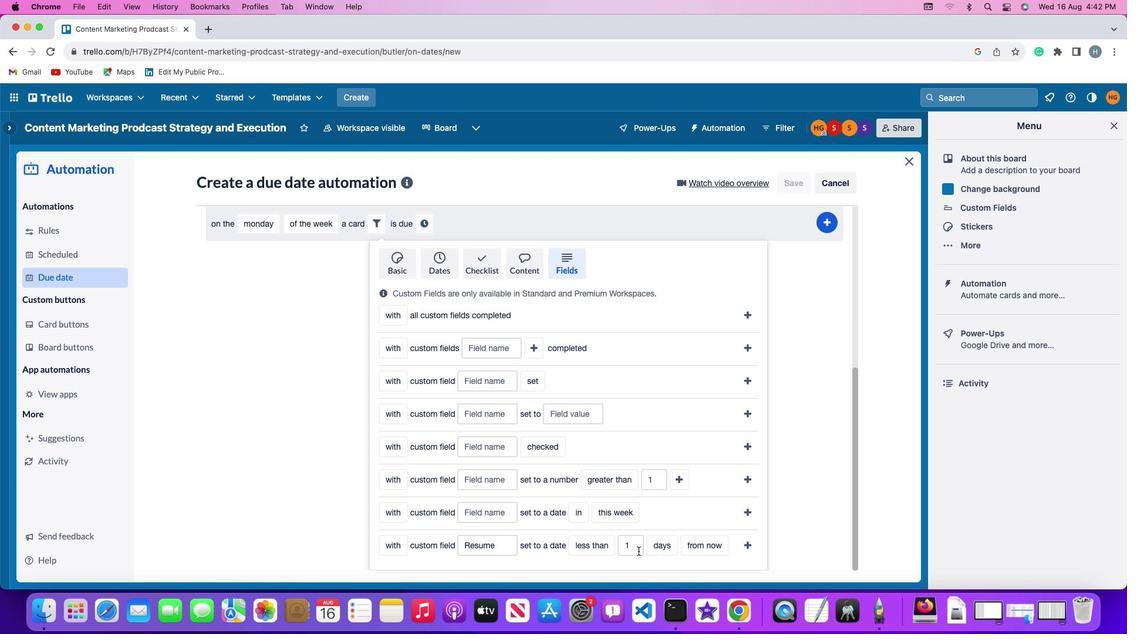 
Action: Mouse pressed left at (638, 551)
Screenshot: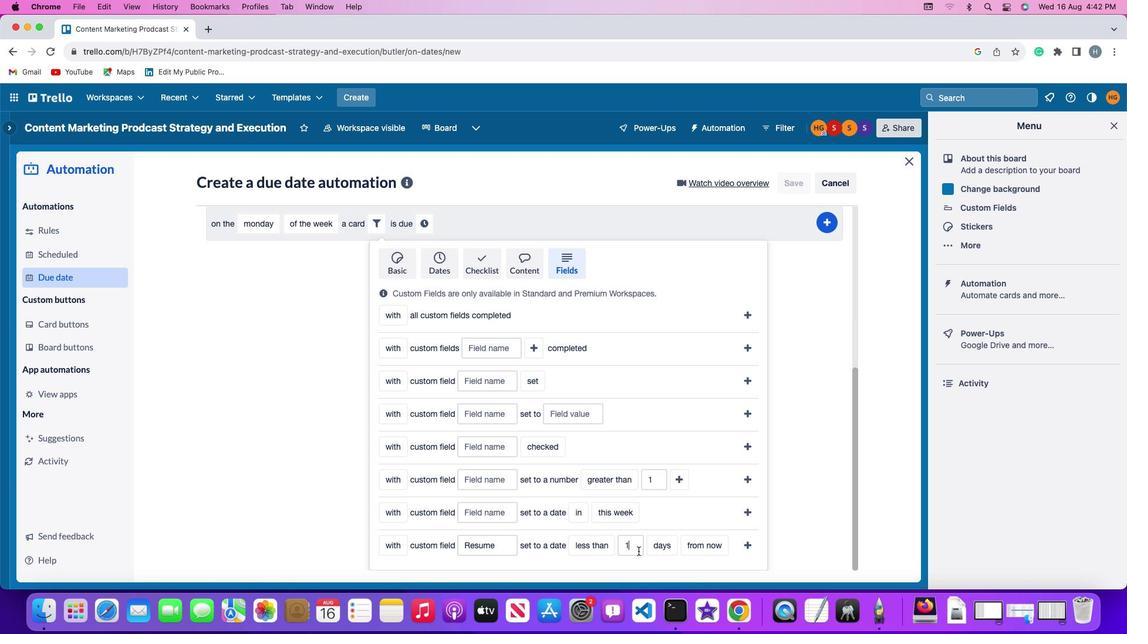 
Action: Mouse moved to (638, 551)
Screenshot: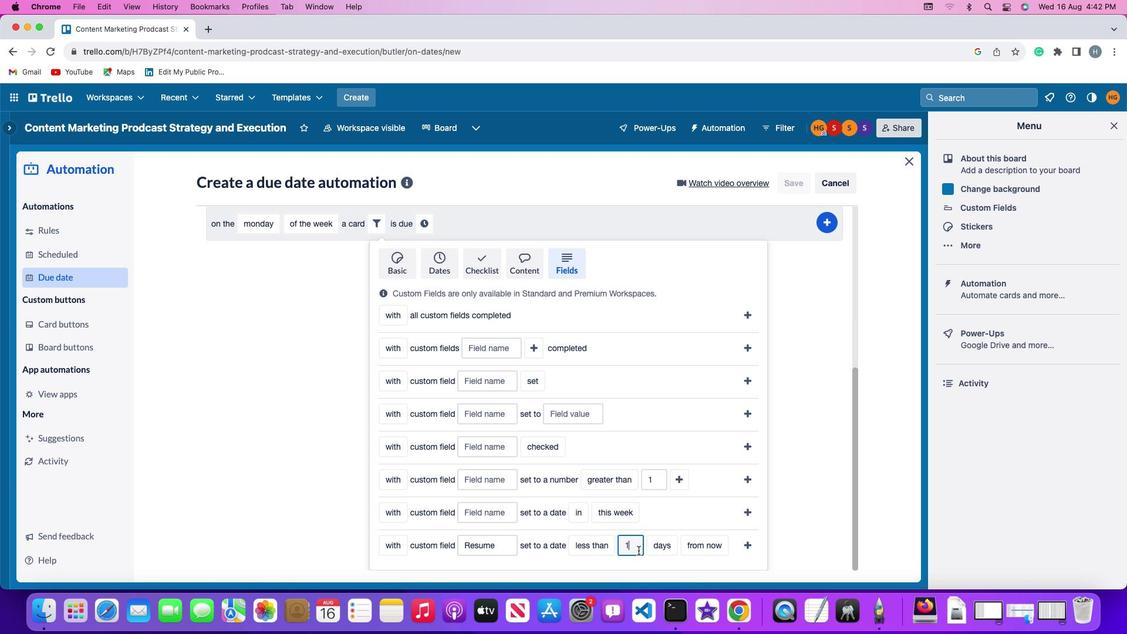 
Action: Key pressed Key.backspace'1'
Screenshot: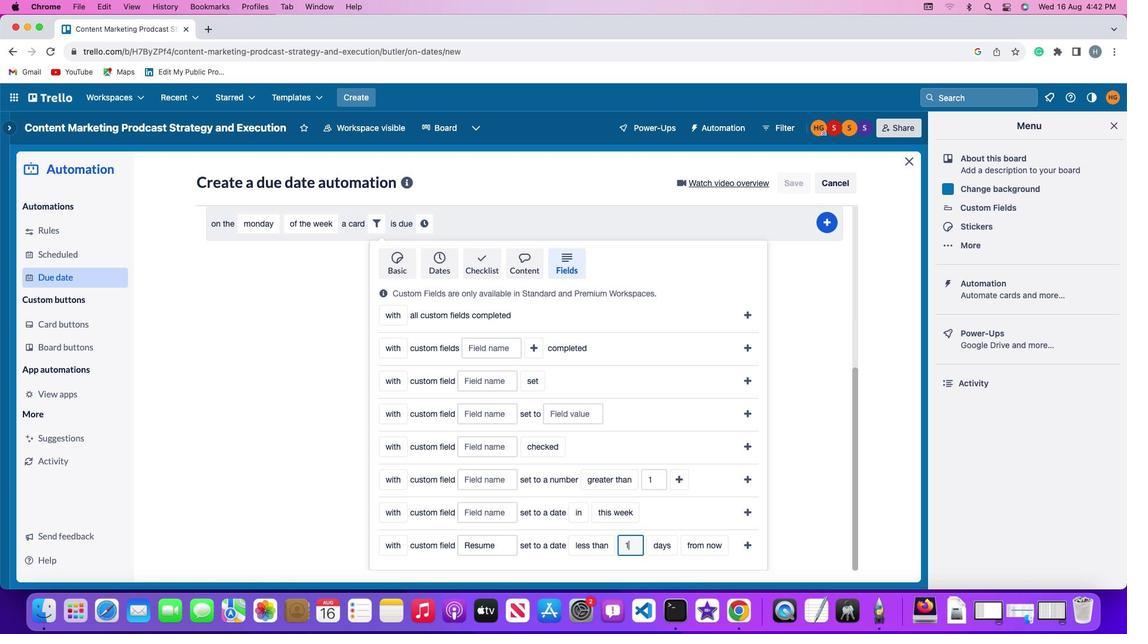 
Action: Mouse moved to (664, 551)
Screenshot: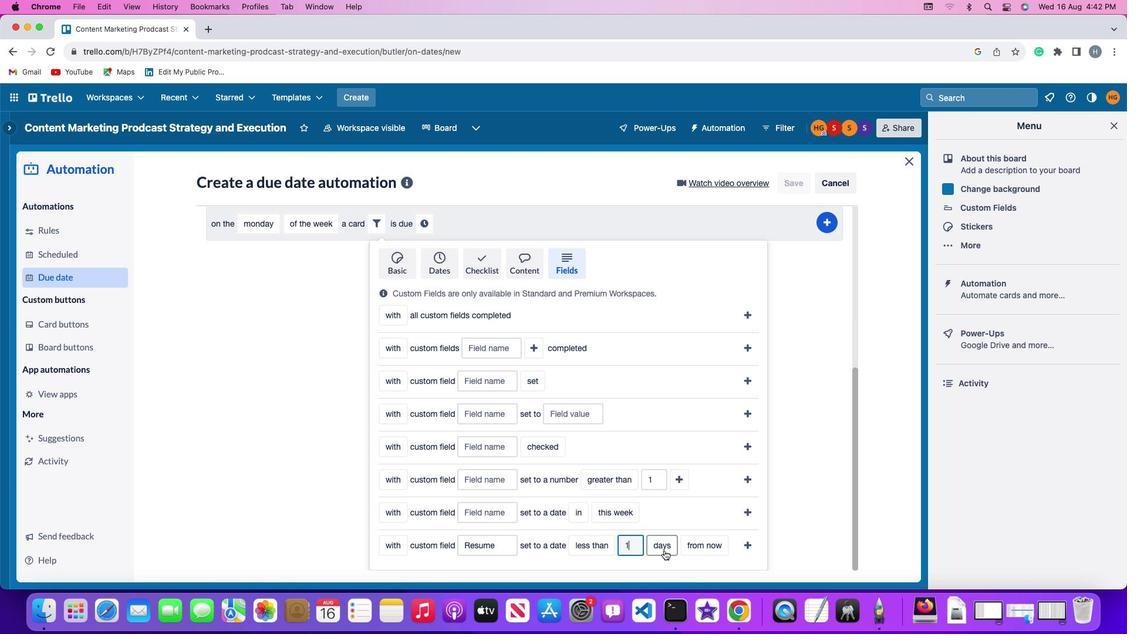 
Action: Mouse pressed left at (664, 551)
Screenshot: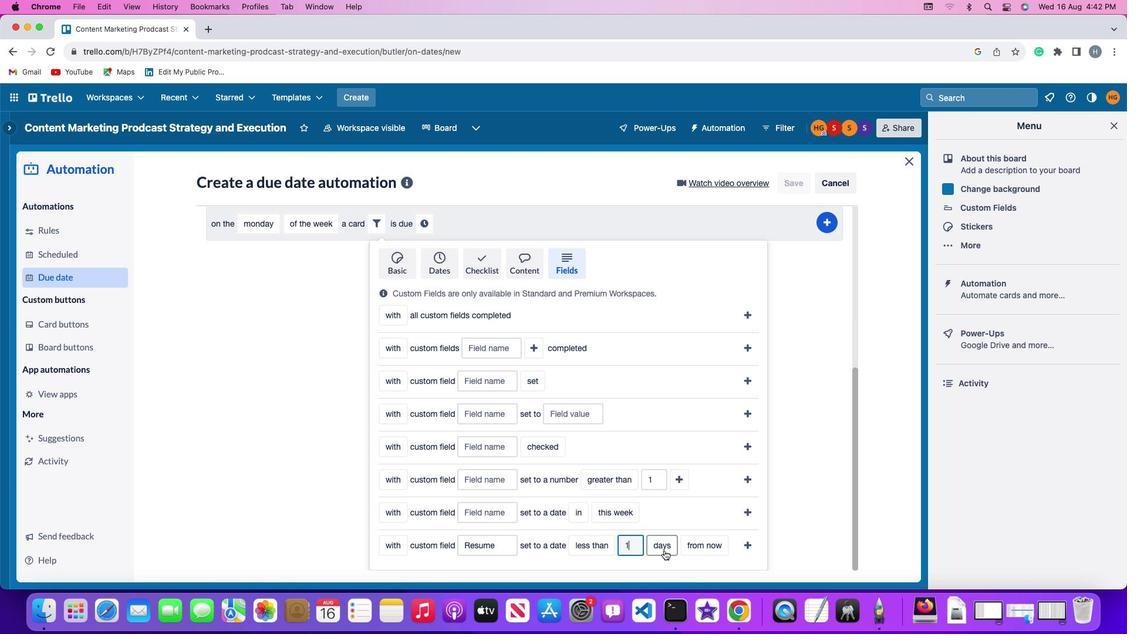 
Action: Mouse moved to (665, 523)
Screenshot: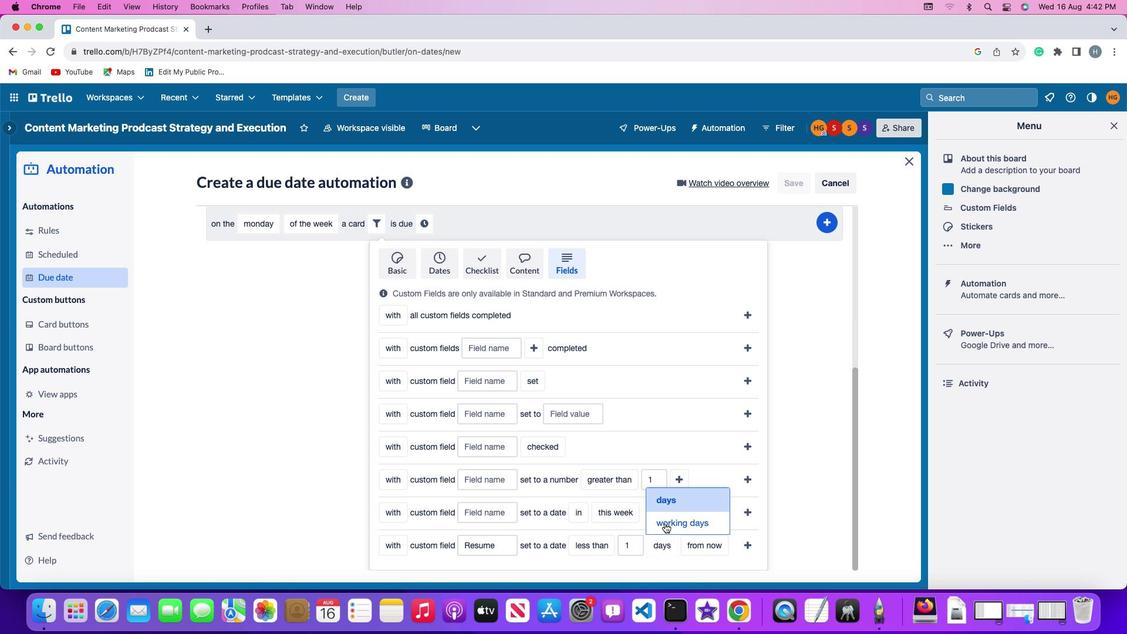 
Action: Mouse pressed left at (665, 523)
Screenshot: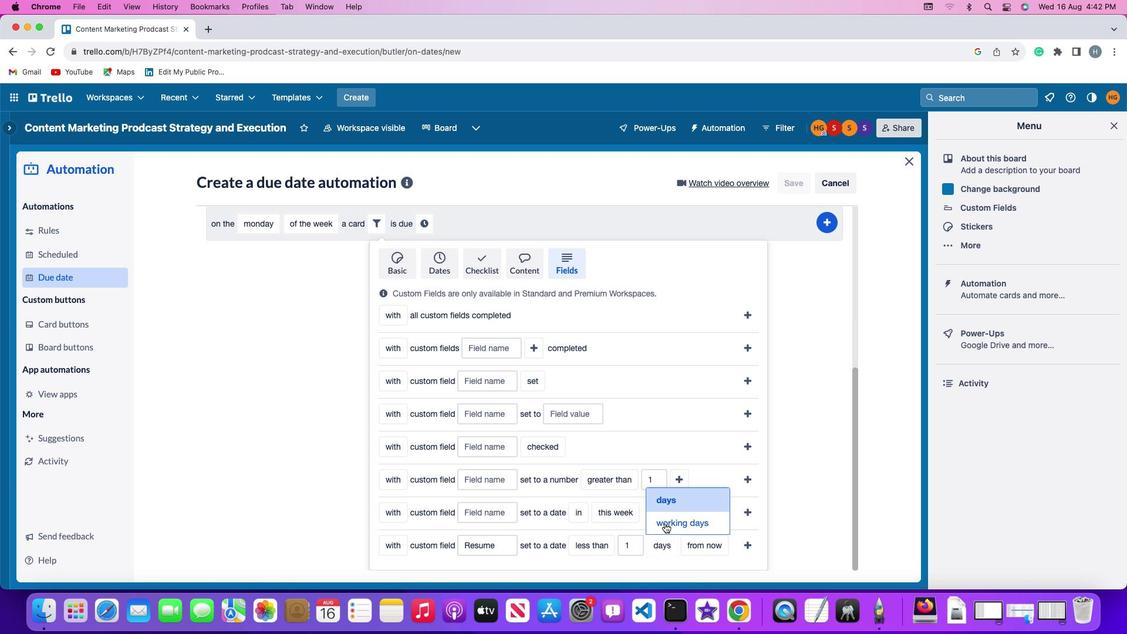 
Action: Mouse moved to (720, 547)
Screenshot: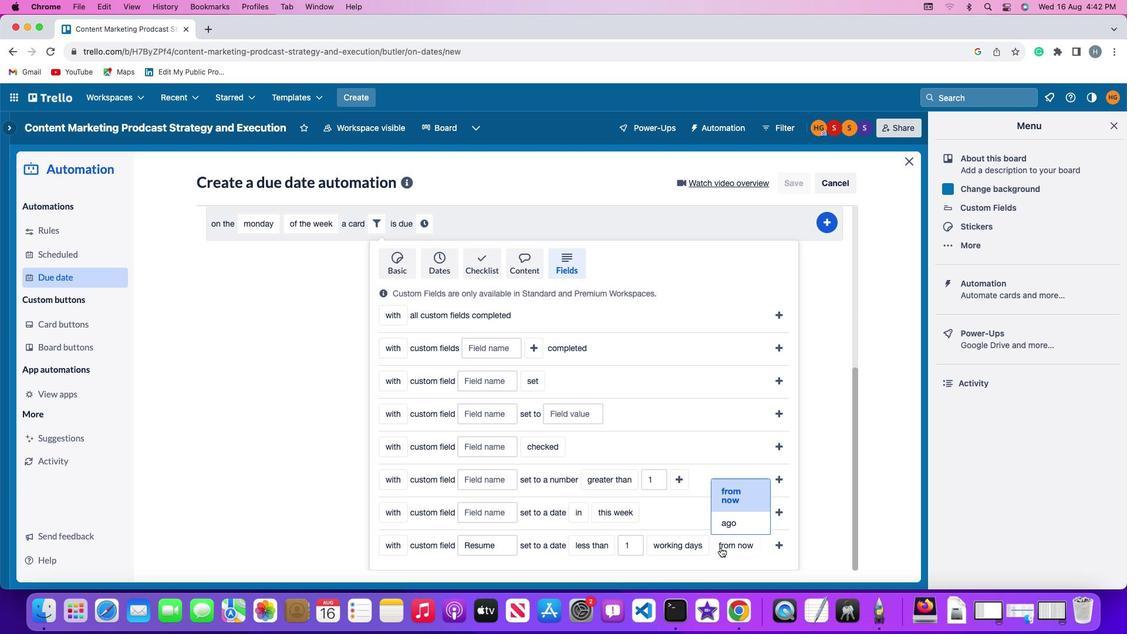 
Action: Mouse pressed left at (720, 547)
Screenshot: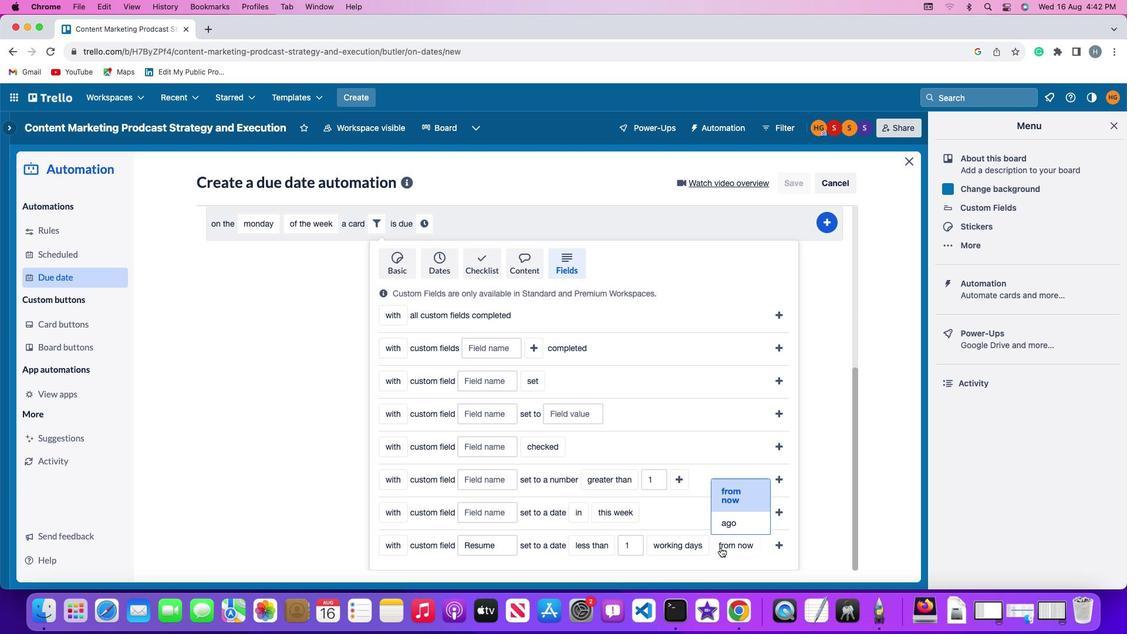 
Action: Mouse moved to (725, 520)
Screenshot: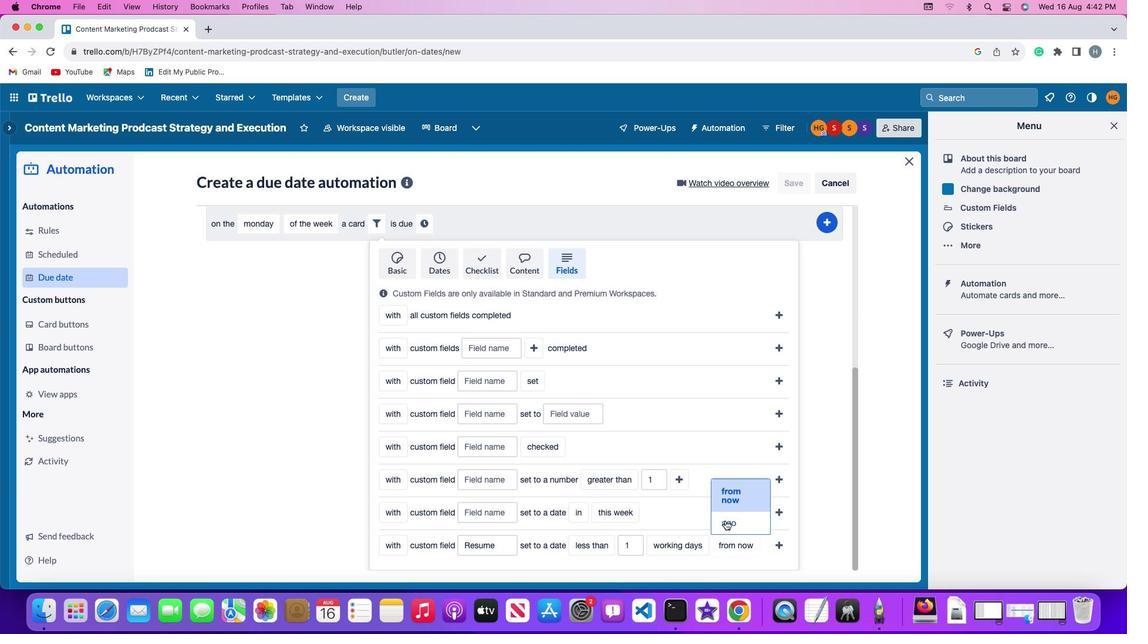 
Action: Mouse pressed left at (725, 520)
Screenshot: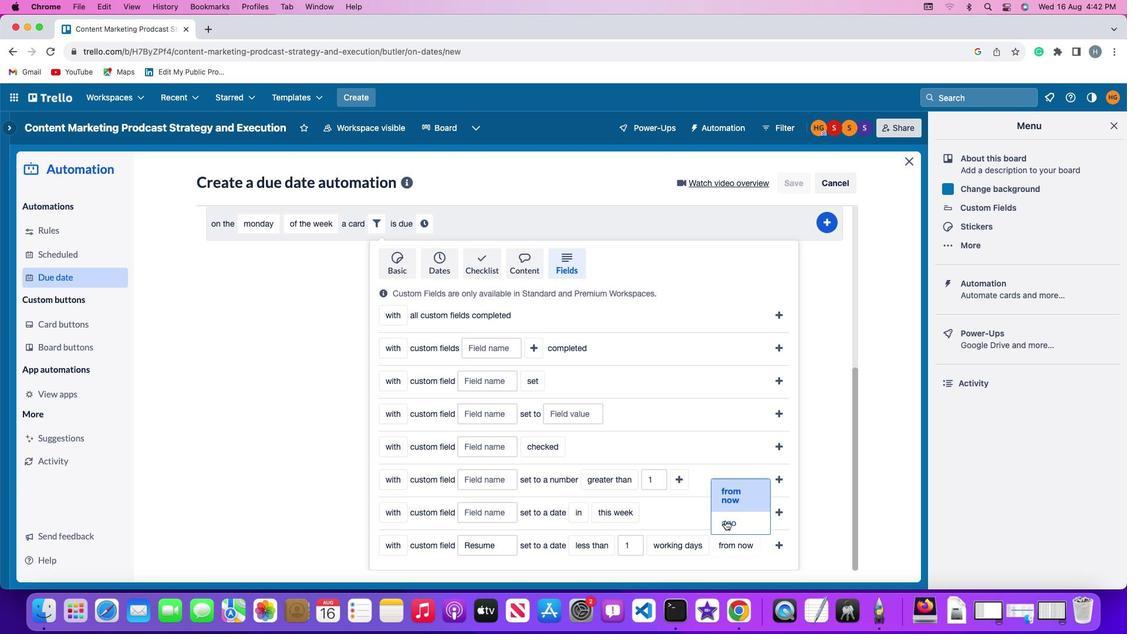 
Action: Mouse moved to (765, 541)
Screenshot: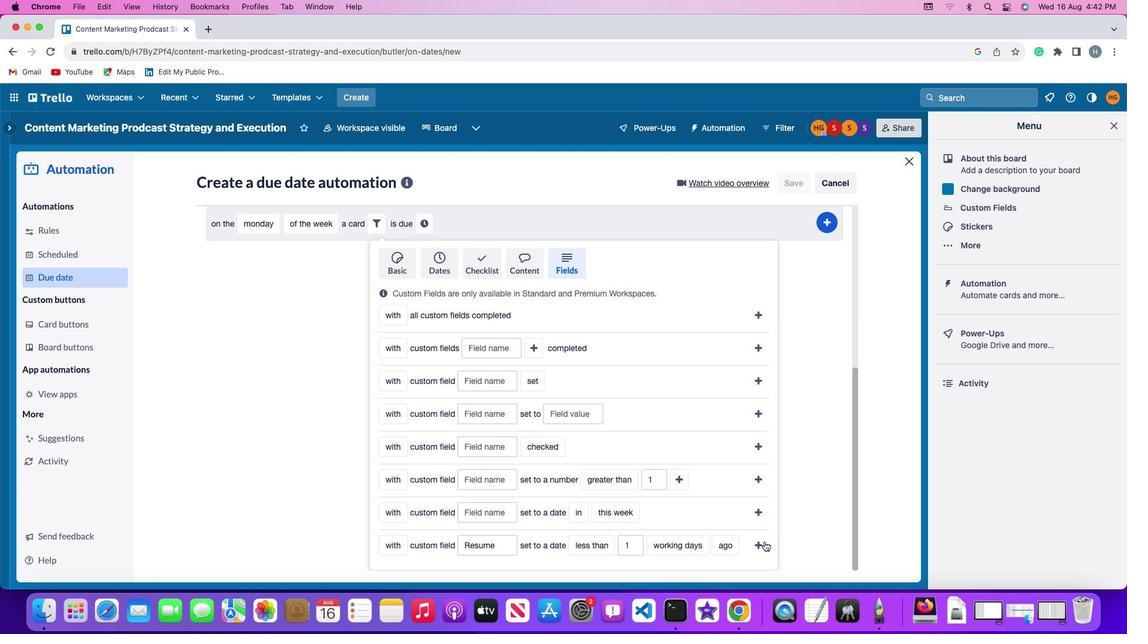 
Action: Mouse pressed left at (765, 541)
Screenshot: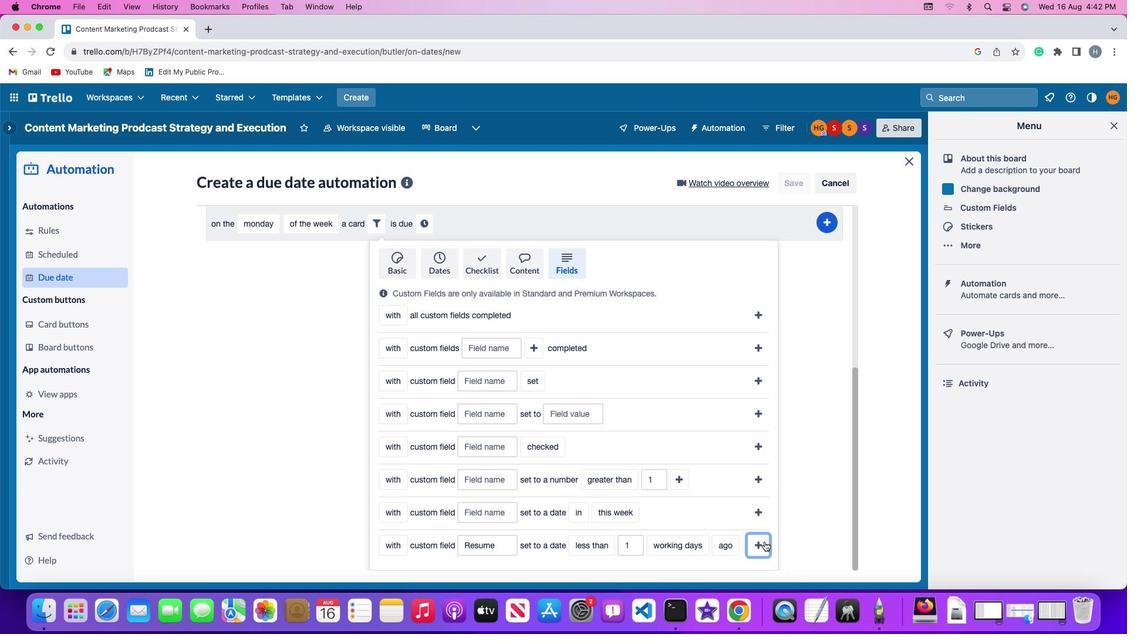 
Action: Mouse moved to (714, 508)
Screenshot: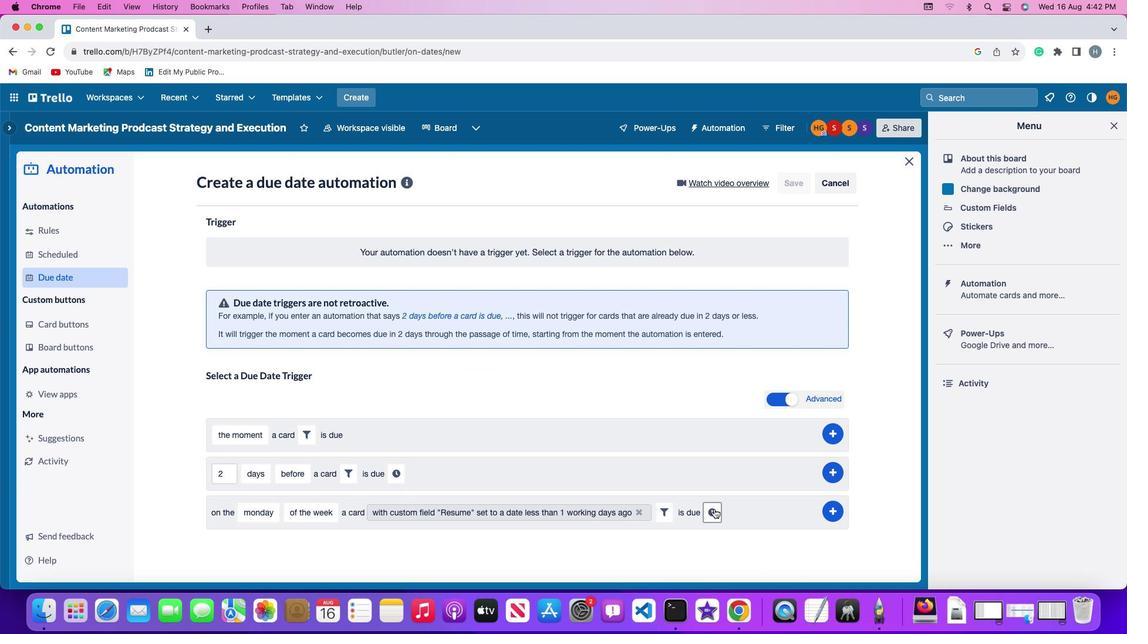 
Action: Mouse pressed left at (714, 508)
Screenshot: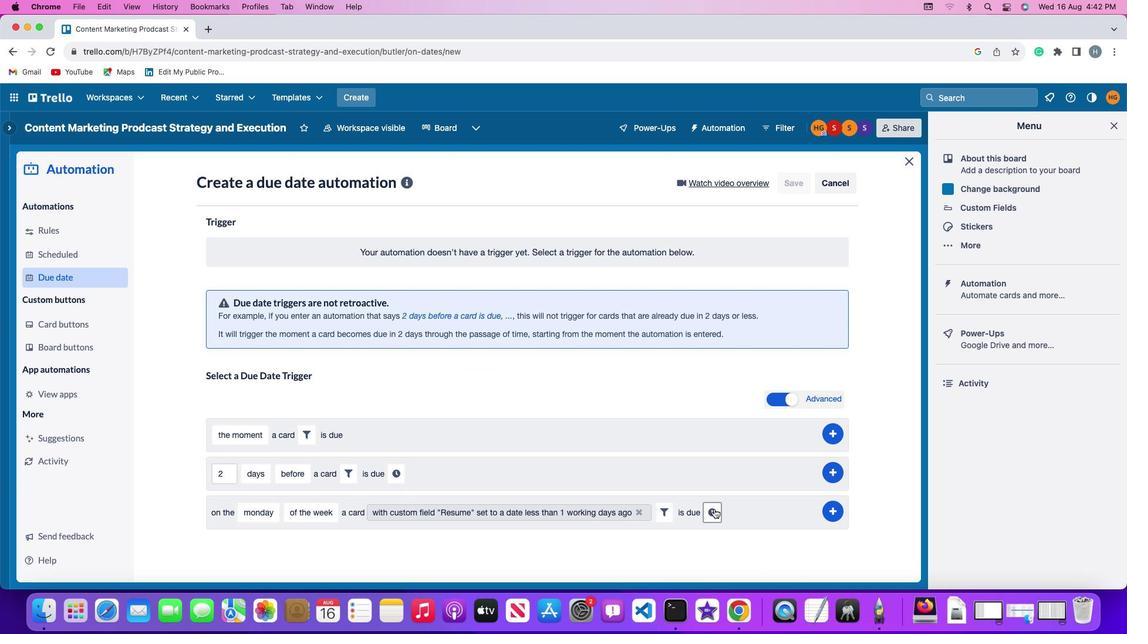 
Action: Mouse moved to (245, 539)
Screenshot: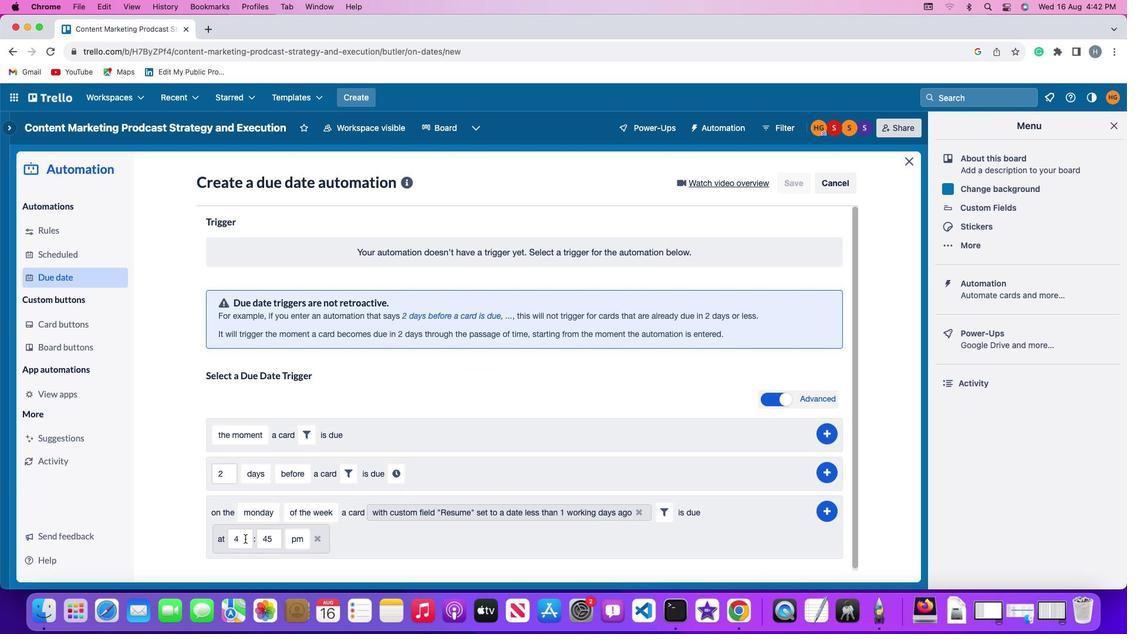 
Action: Mouse pressed left at (245, 539)
Screenshot: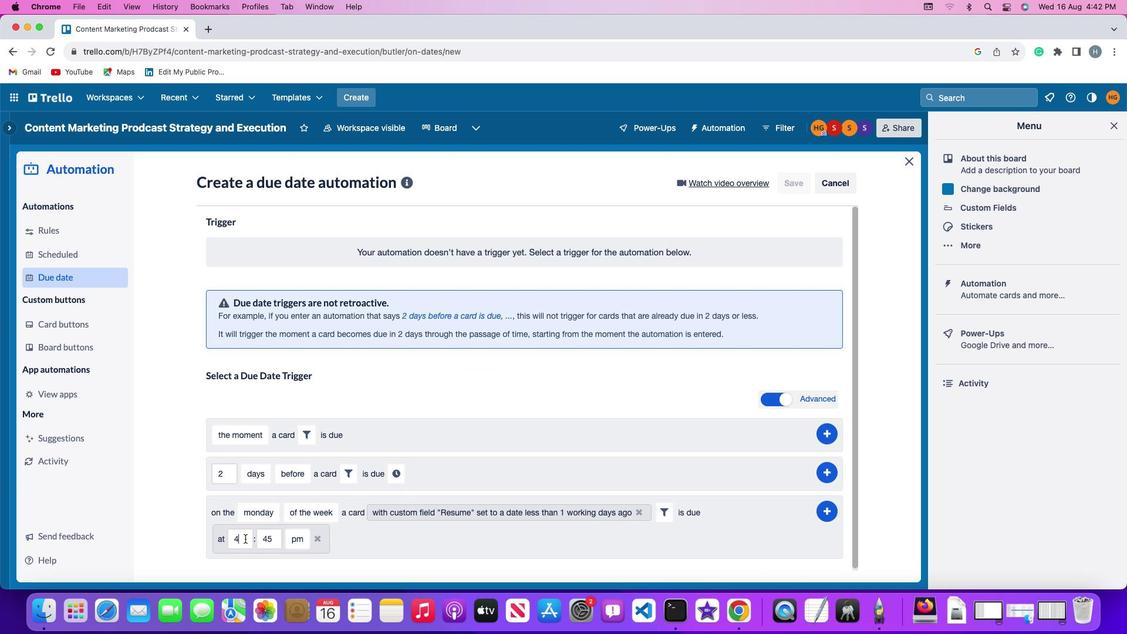 
Action: Key pressed Key.backspace
Screenshot: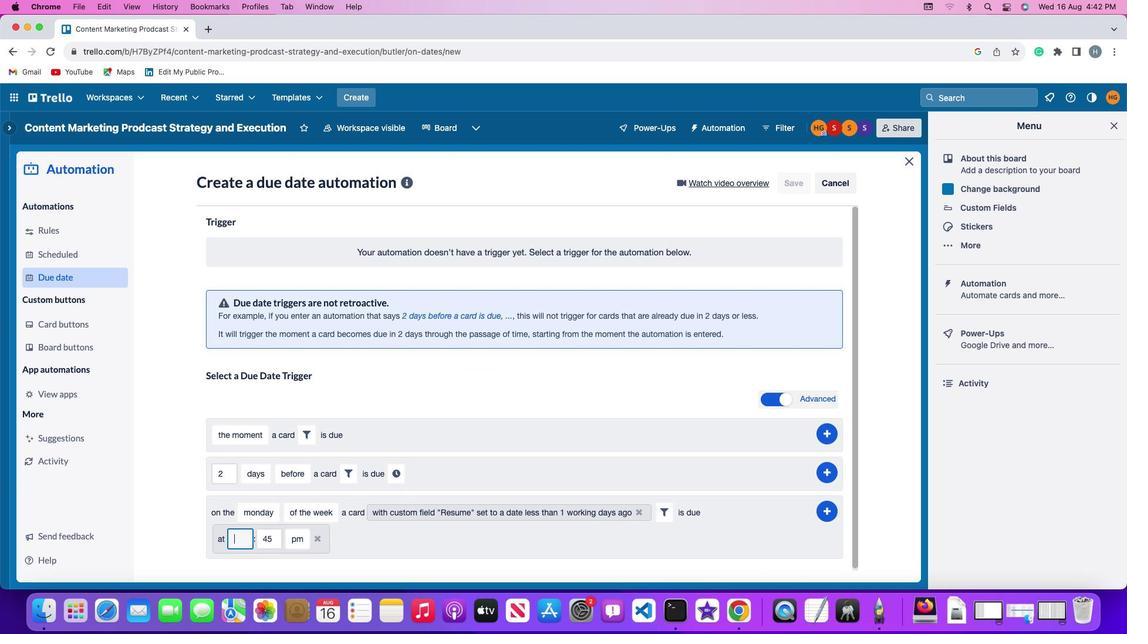 
Action: Mouse moved to (246, 539)
Screenshot: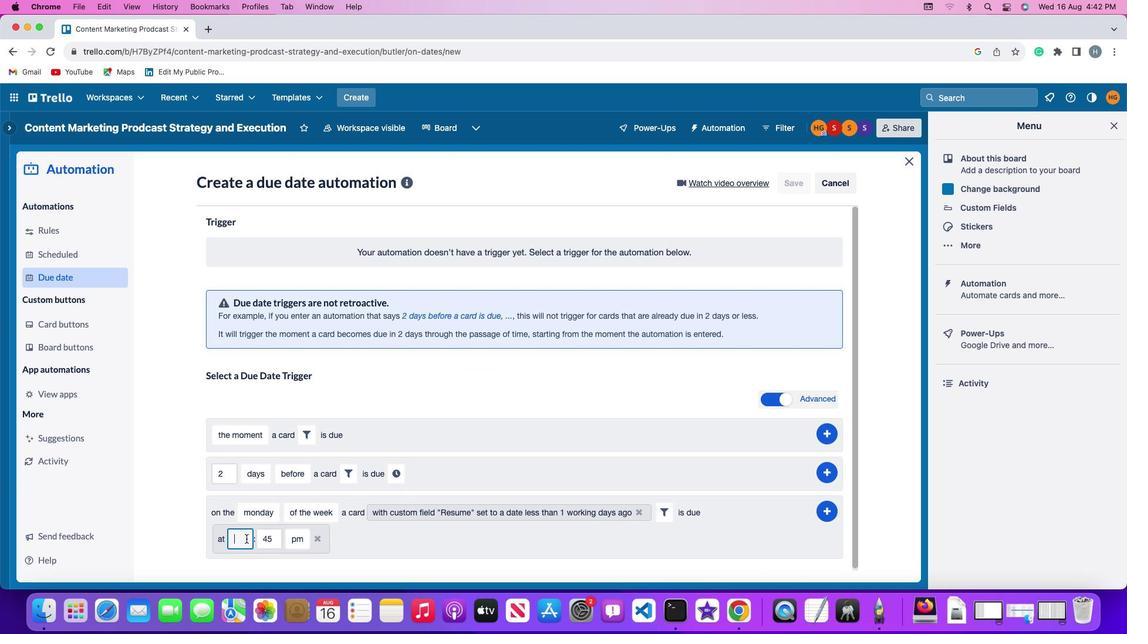 
Action: Key pressed '1''1'
Screenshot: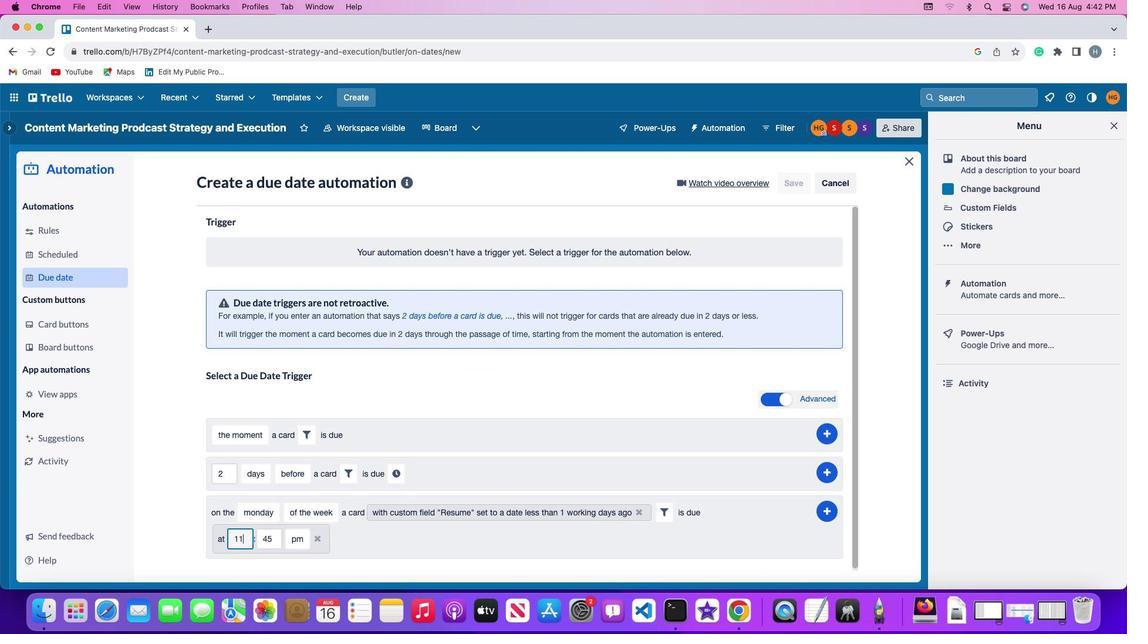
Action: Mouse moved to (274, 539)
Screenshot: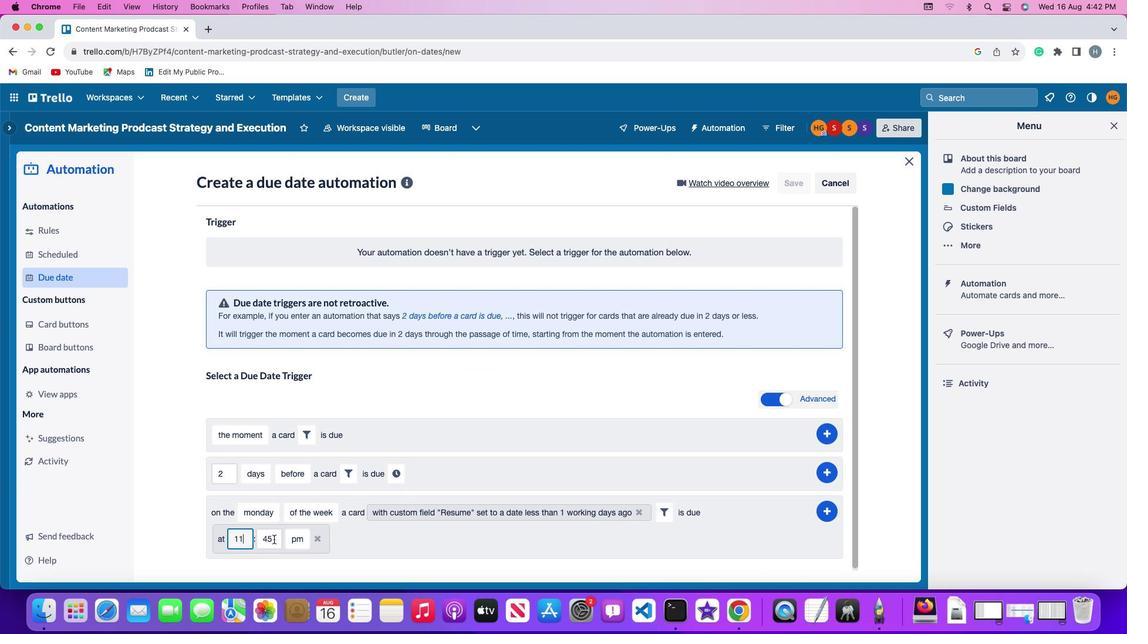 
Action: Mouse pressed left at (274, 539)
Screenshot: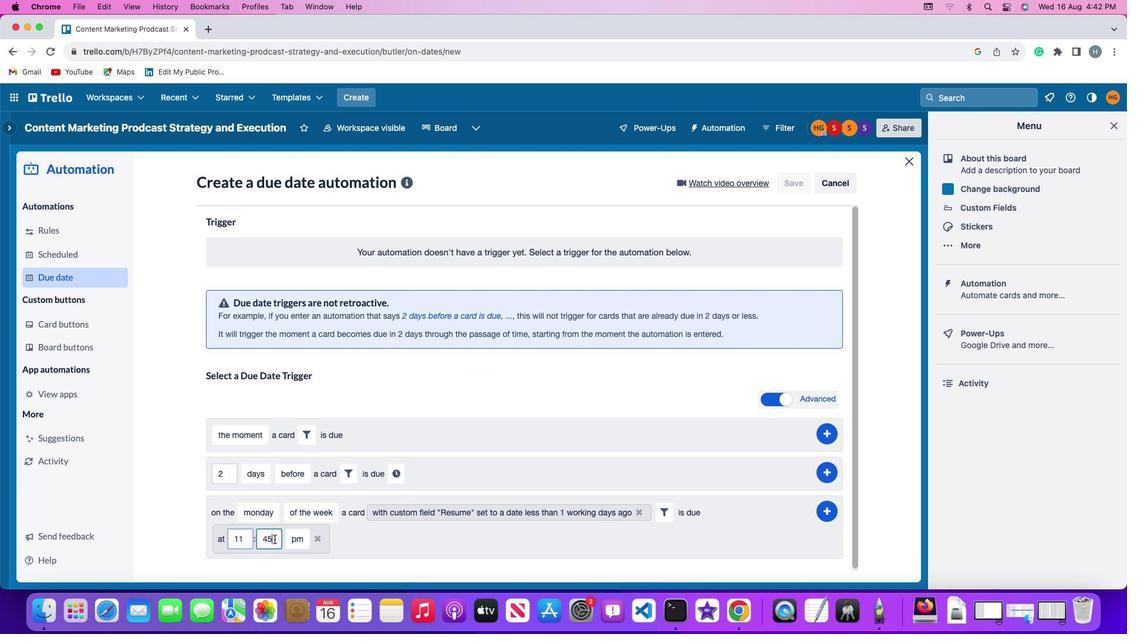 
Action: Key pressed Key.backspaceKey.backspace'0''0'
Screenshot: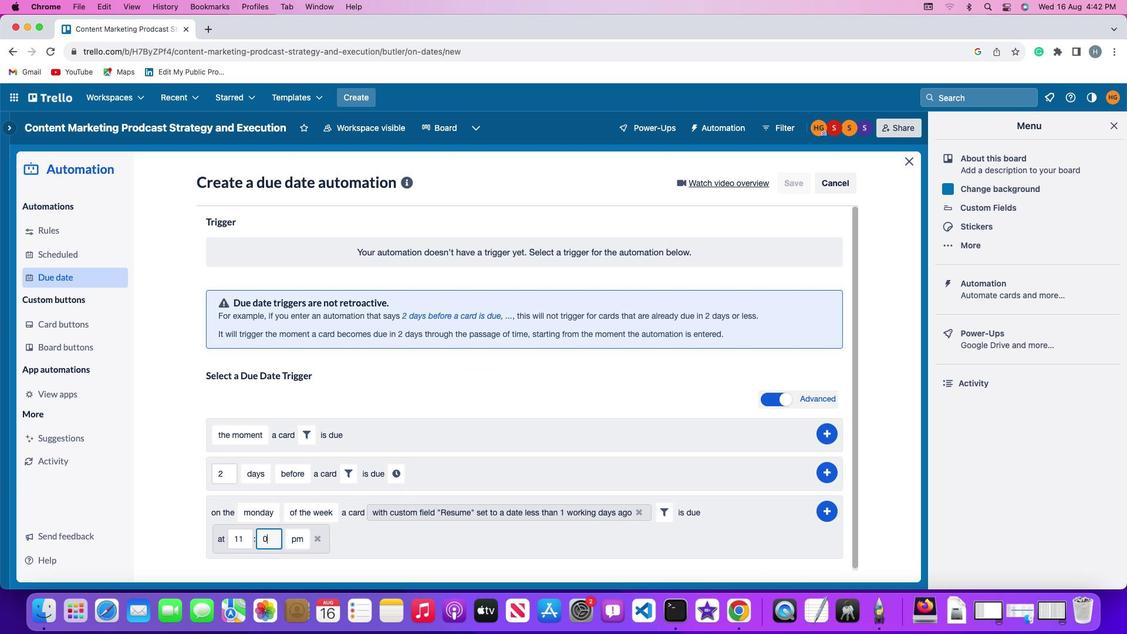 
Action: Mouse moved to (293, 541)
Screenshot: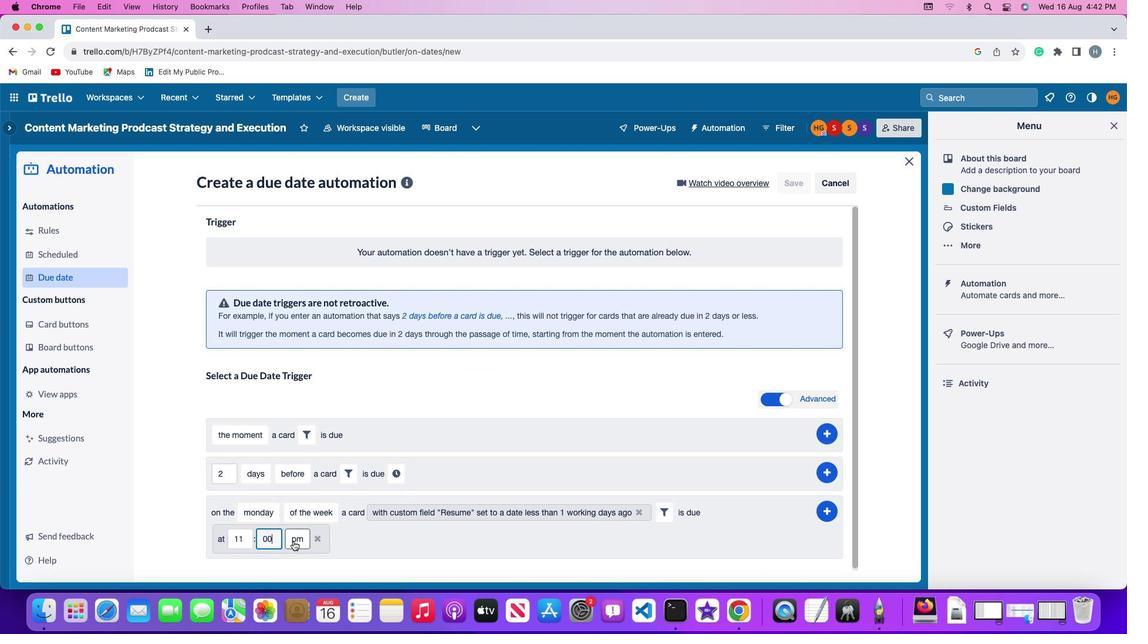 
Action: Mouse pressed left at (293, 541)
Screenshot: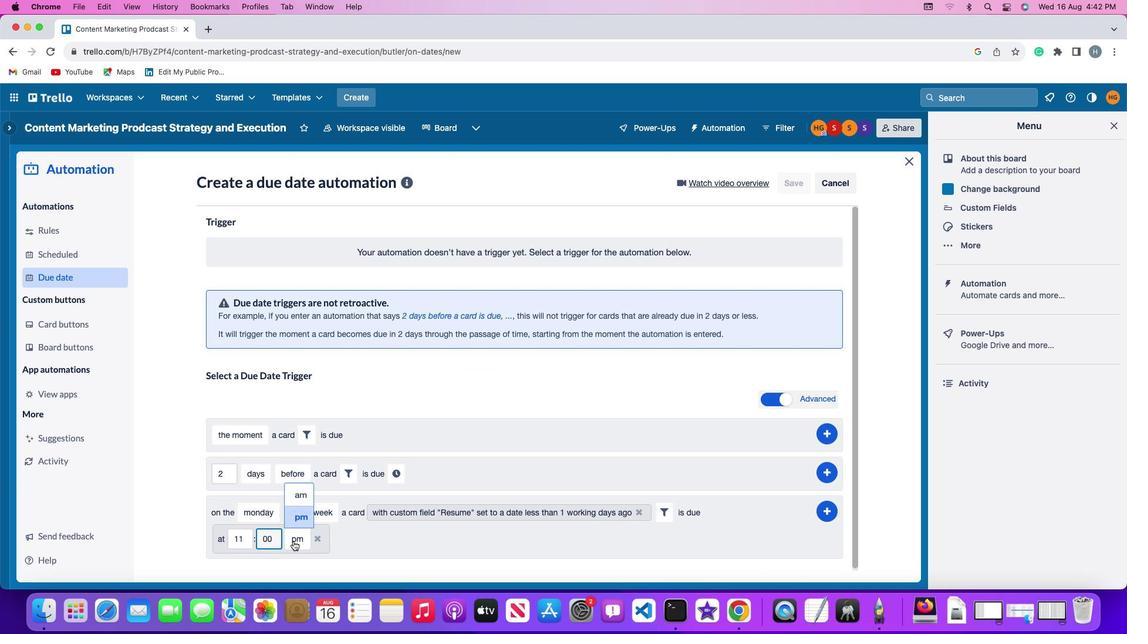 
Action: Mouse moved to (303, 496)
Screenshot: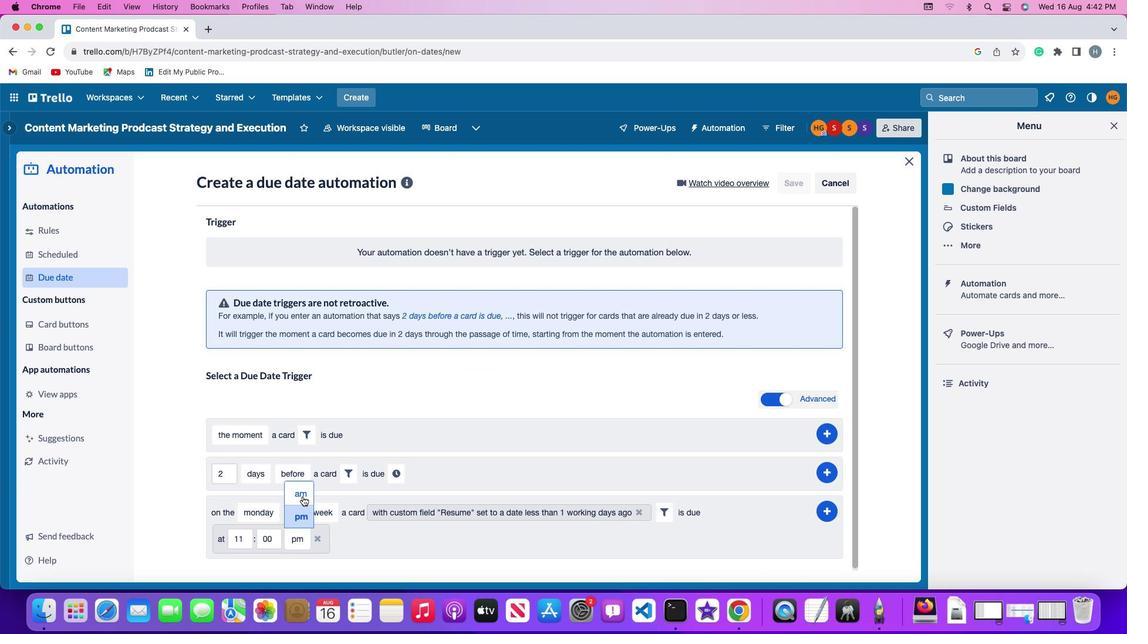 
Action: Mouse pressed left at (303, 496)
Screenshot: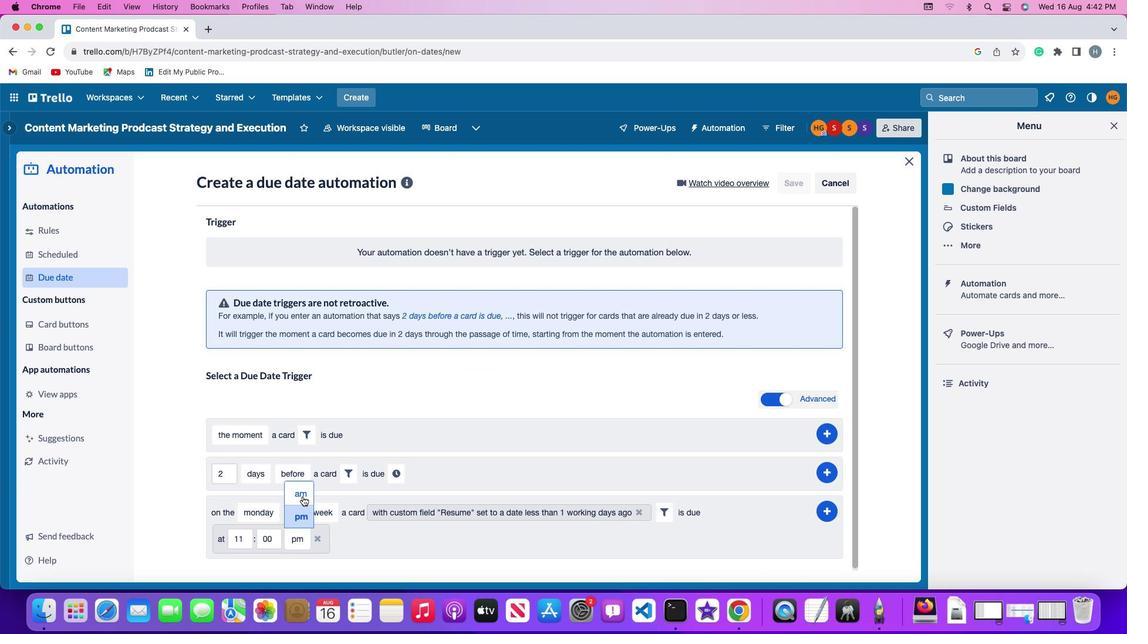 
Action: Mouse moved to (823, 508)
Screenshot: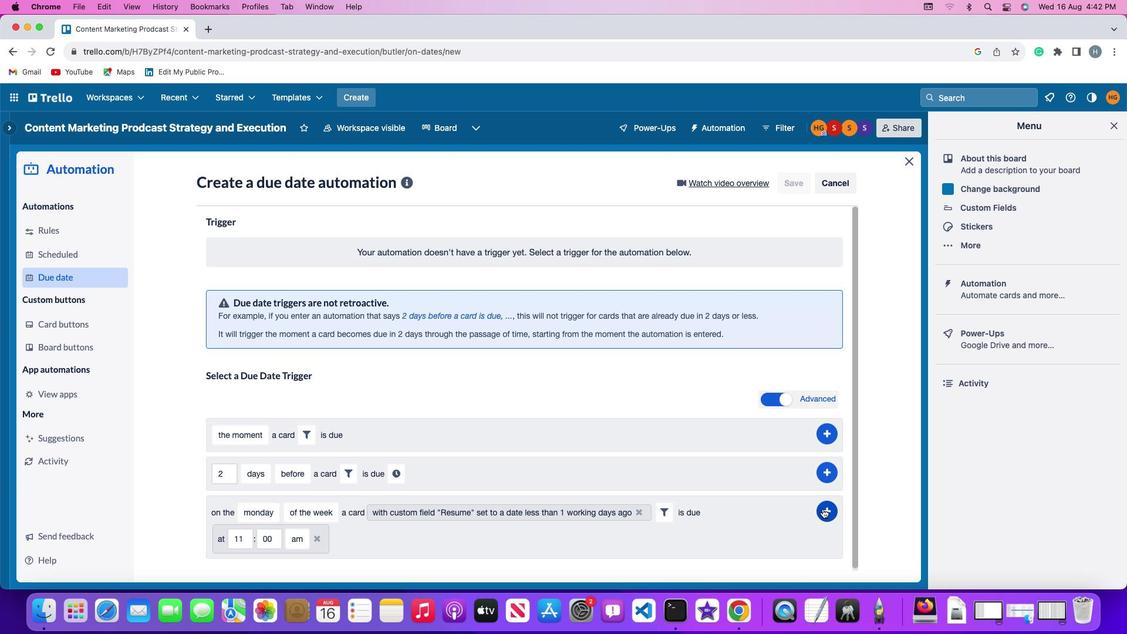 
Action: Mouse pressed left at (823, 508)
Screenshot: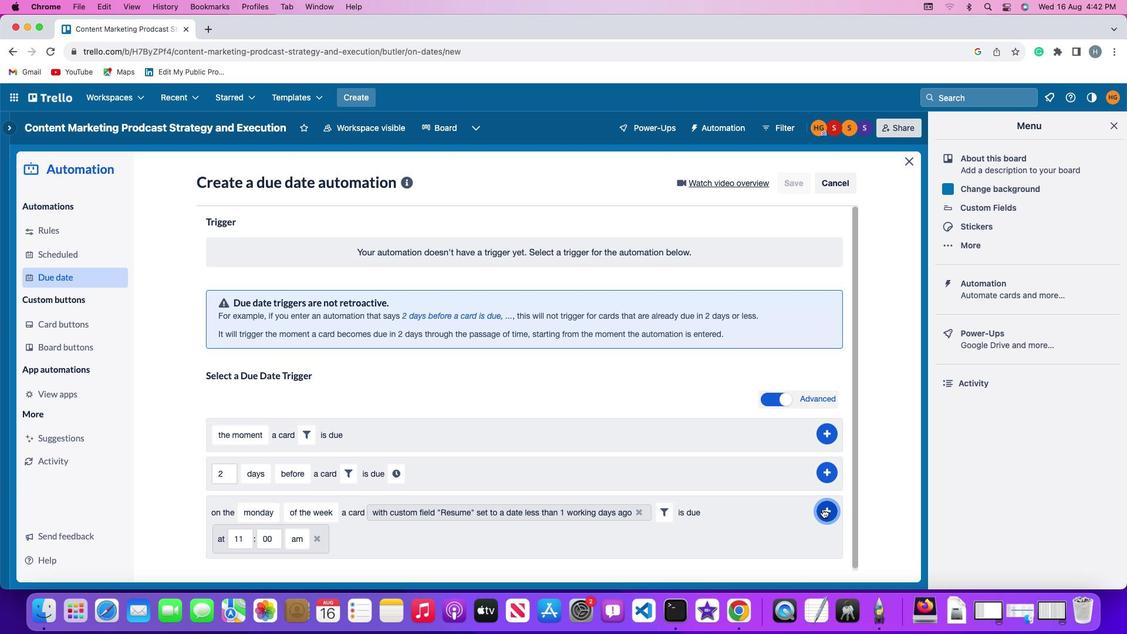 
Action: Mouse moved to (843, 370)
Screenshot: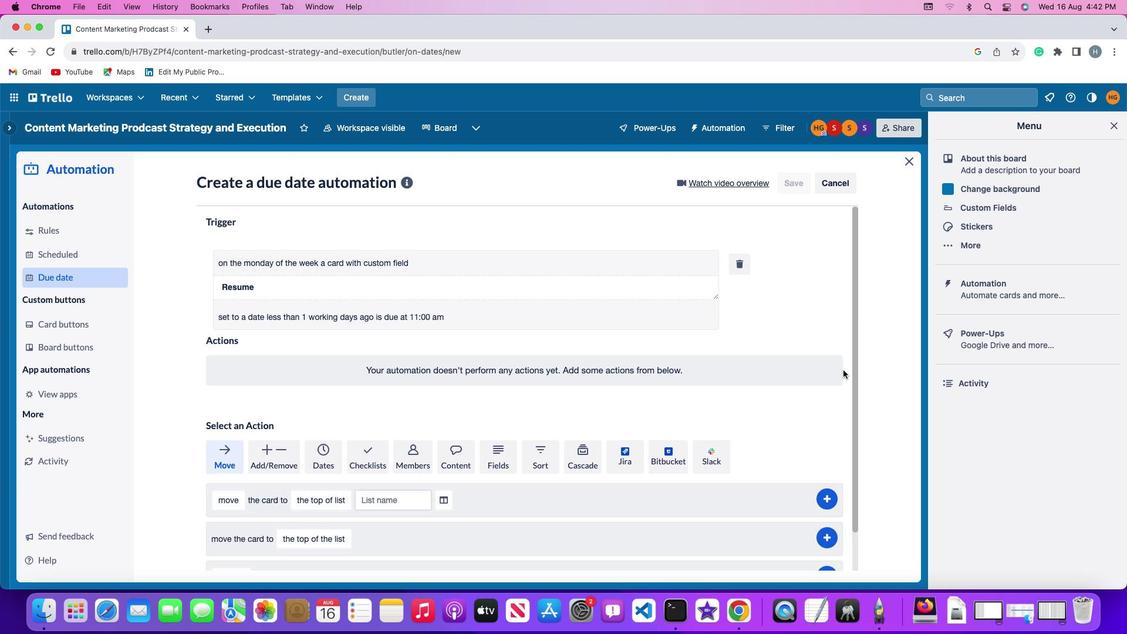 
